 Task: Create new contact,   with mail id: 'ZoeyLopez53@fox5ny.com', first name: 'Zoey', Last name: 'Lopez', Job Title: Customer Success Manager, Phone number (512) 555-9012. Change life cycle stage to  'Lead' and lead status to 'New'. Add new company to the associated contact: www.rivigo.com
 and type: Reseller. Logged in from softage.3@softage.net
Action: Mouse moved to (85, 74)
Screenshot: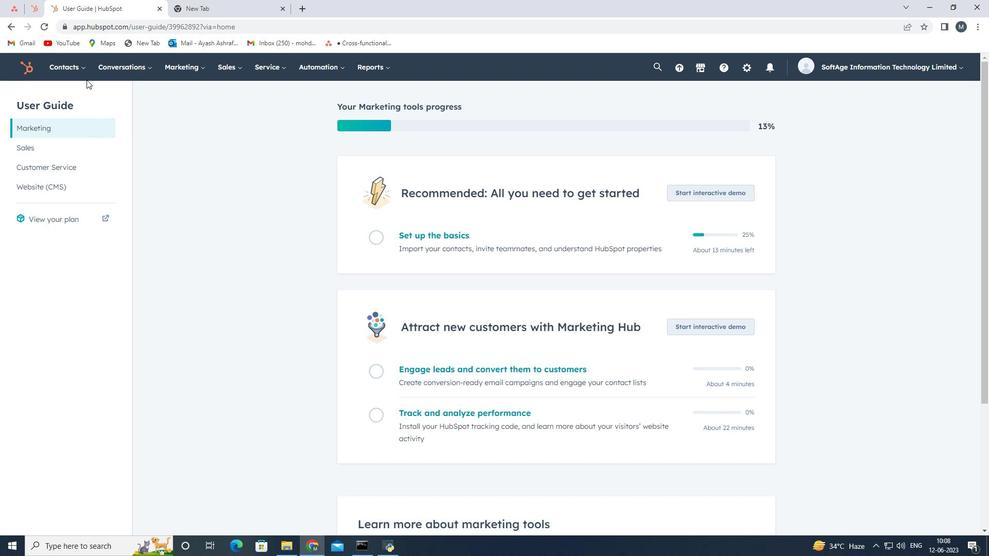 
Action: Mouse pressed left at (85, 74)
Screenshot: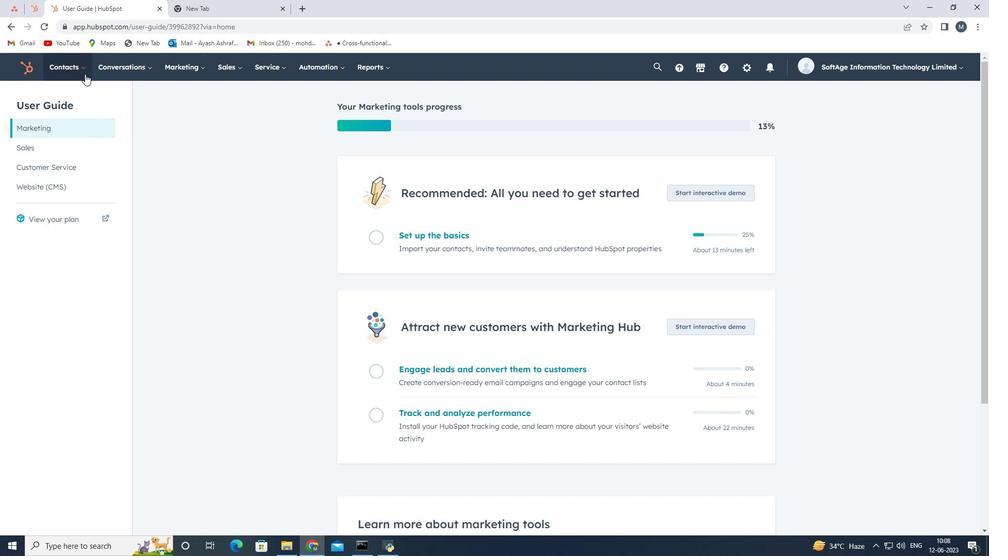 
Action: Mouse moved to (87, 100)
Screenshot: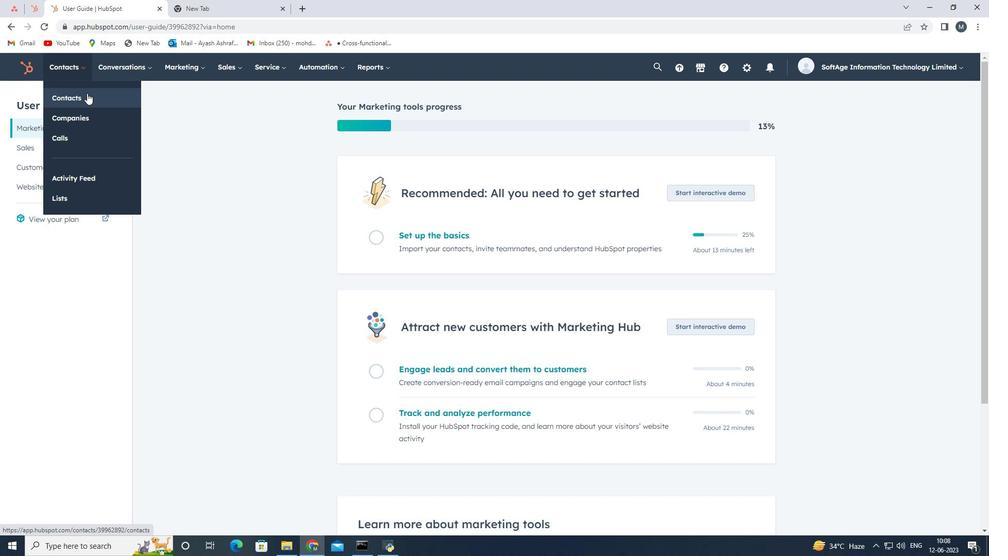 
Action: Mouse pressed left at (87, 100)
Screenshot: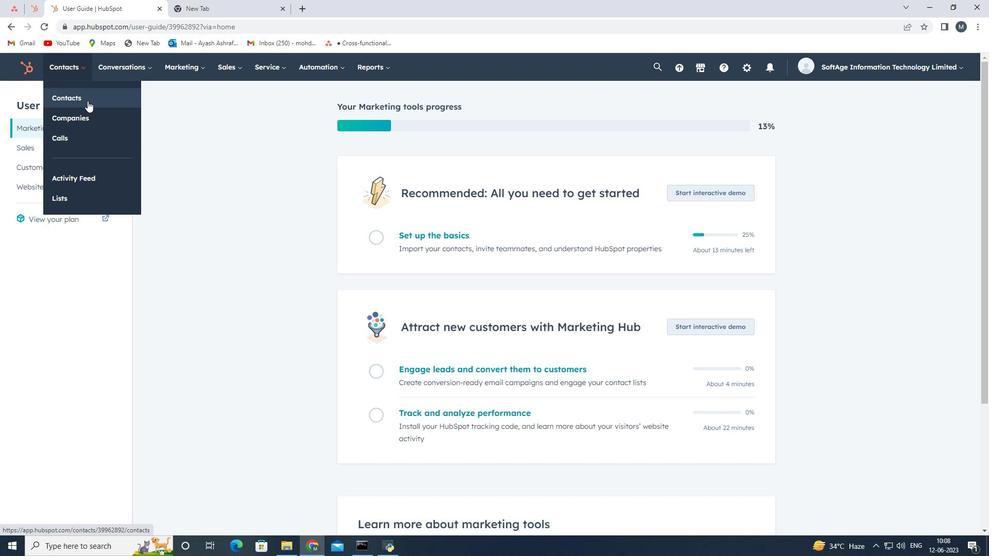 
Action: Mouse moved to (917, 104)
Screenshot: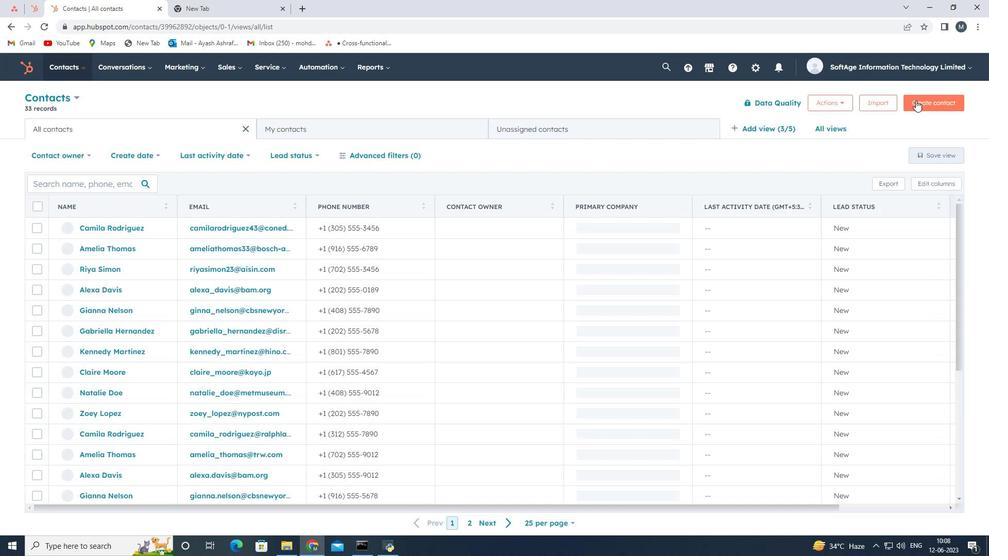 
Action: Mouse pressed left at (917, 104)
Screenshot: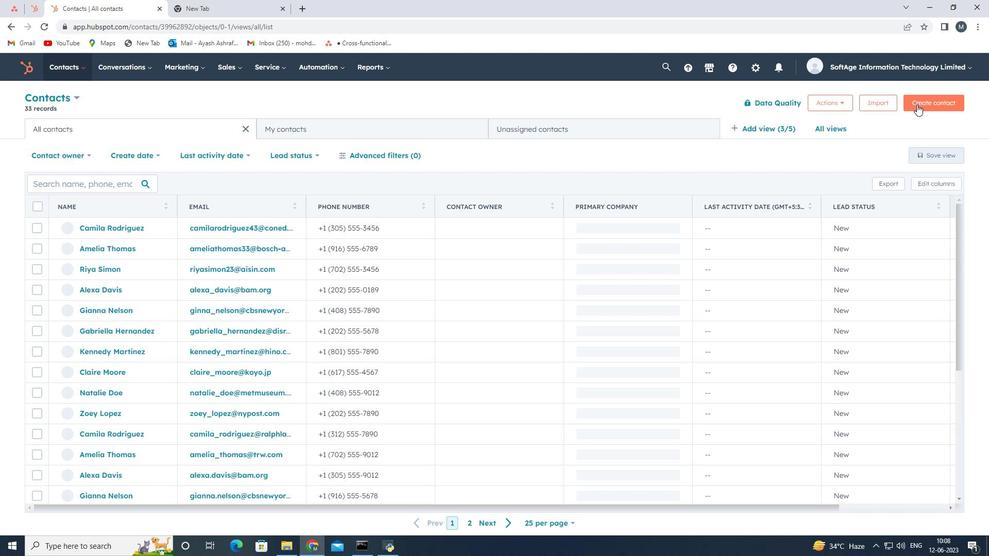 
Action: Mouse moved to (732, 152)
Screenshot: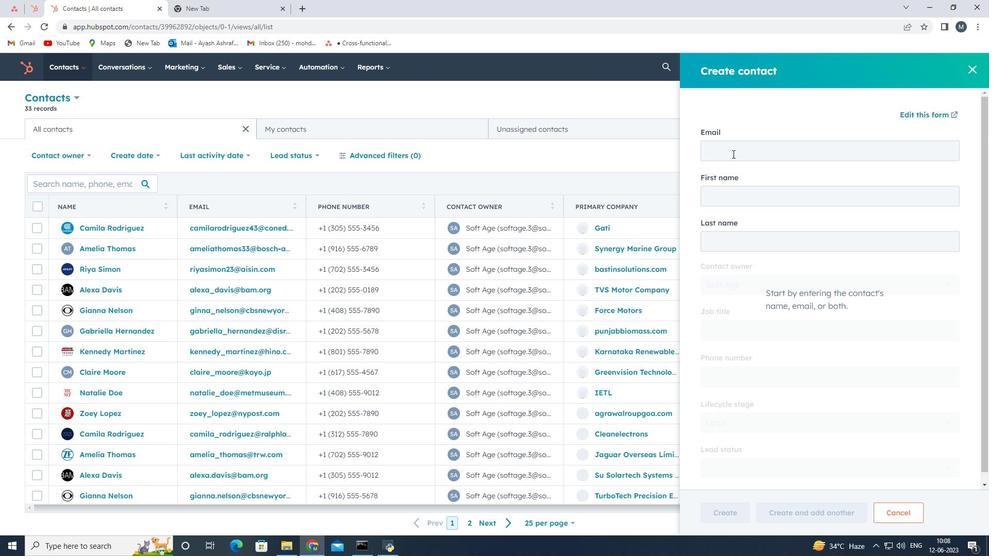 
Action: Mouse pressed left at (732, 152)
Screenshot: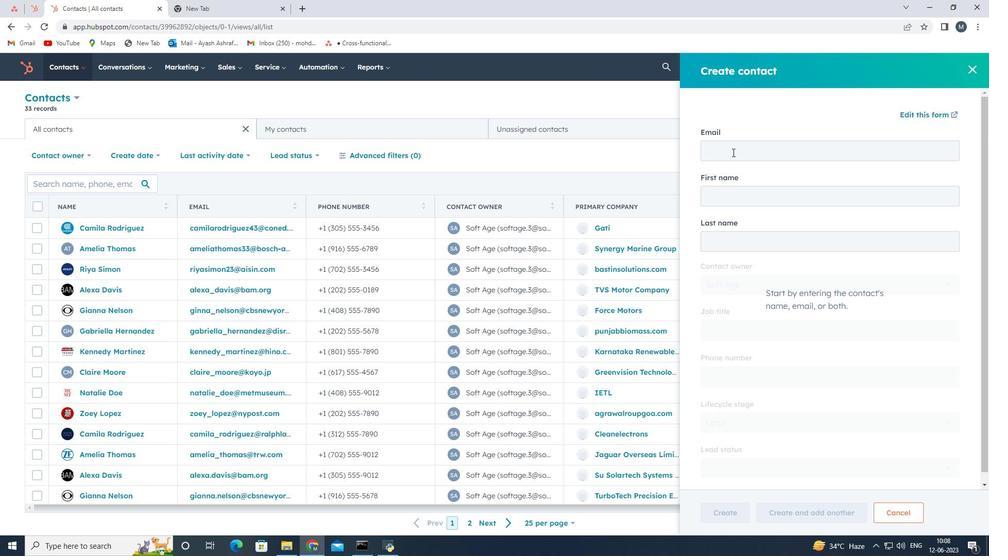 
Action: Mouse moved to (732, 151)
Screenshot: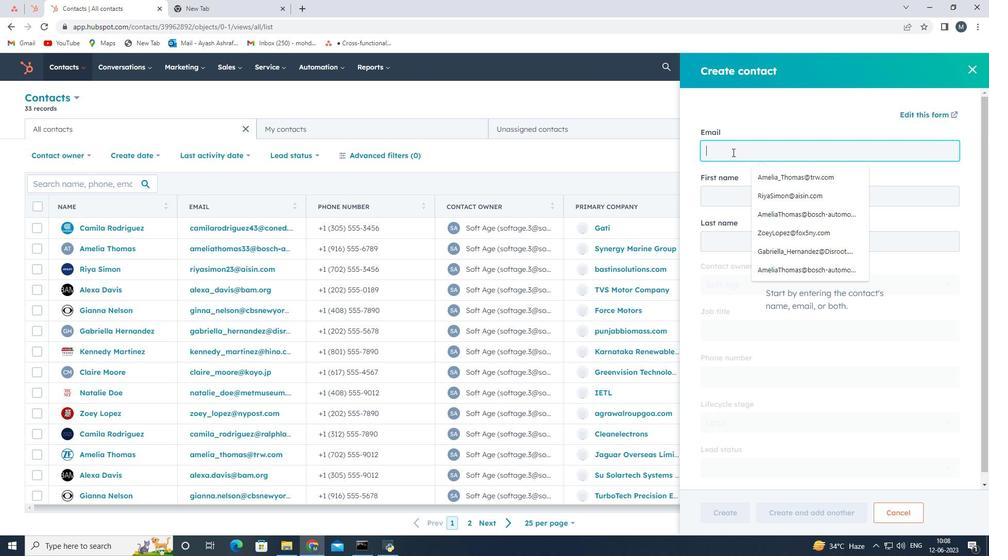 
Action: Key pressed <Key.shift><Key.shift><Key.shift><Key.shift><Key.shift>Zoey<Key.shift>Lopez<Key.shift>53<Key.shift>@foxny.com
Screenshot: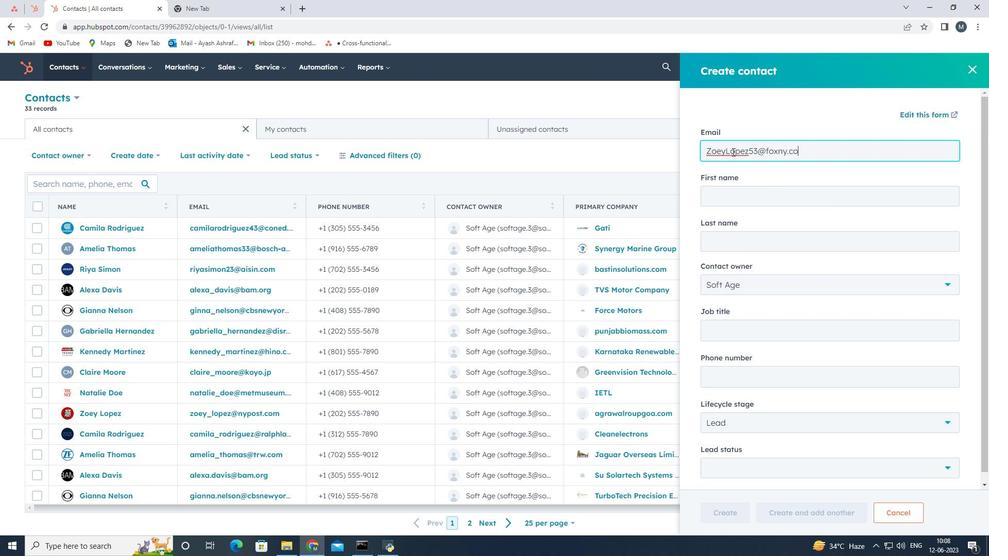 
Action: Mouse moved to (736, 197)
Screenshot: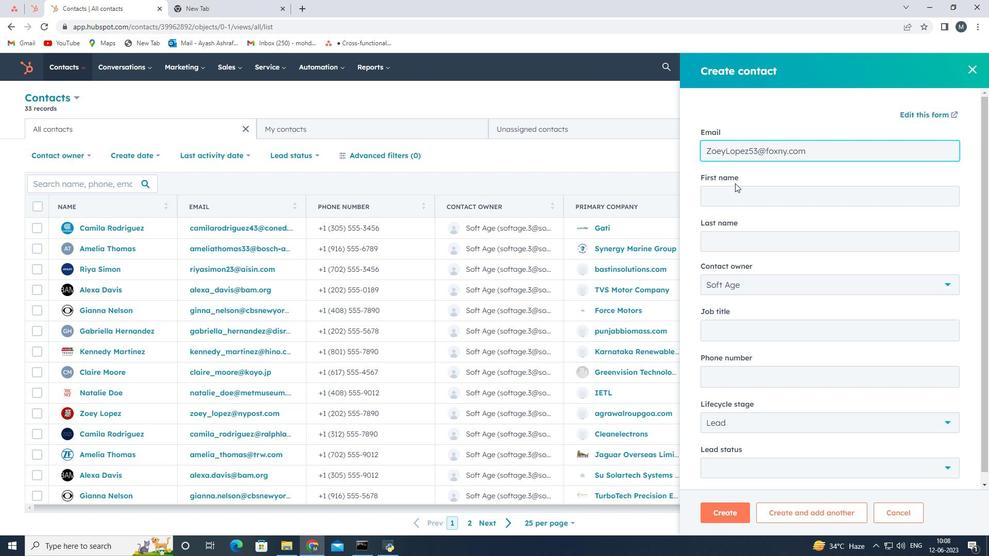 
Action: Mouse pressed left at (736, 197)
Screenshot: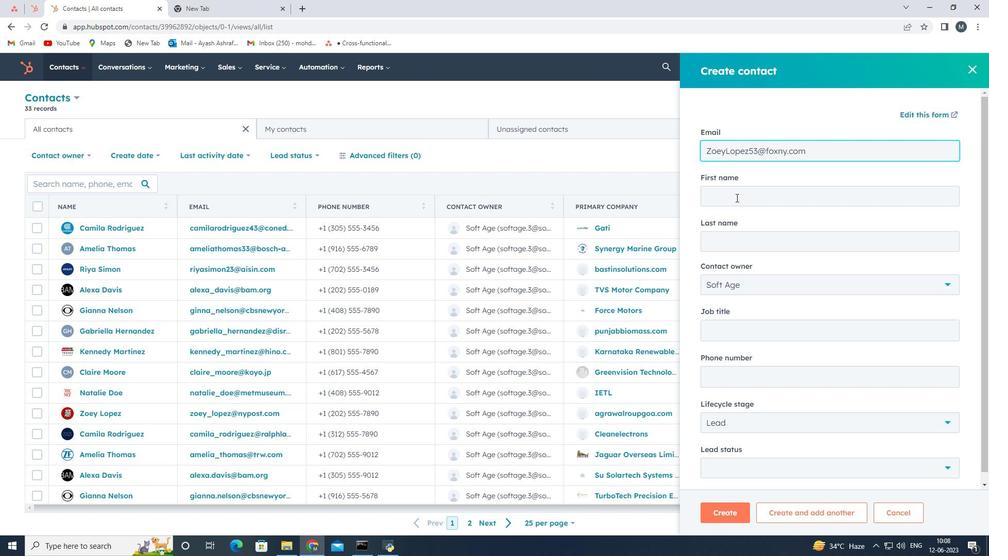 
Action: Key pressed <Key.shift>Zoey
Screenshot: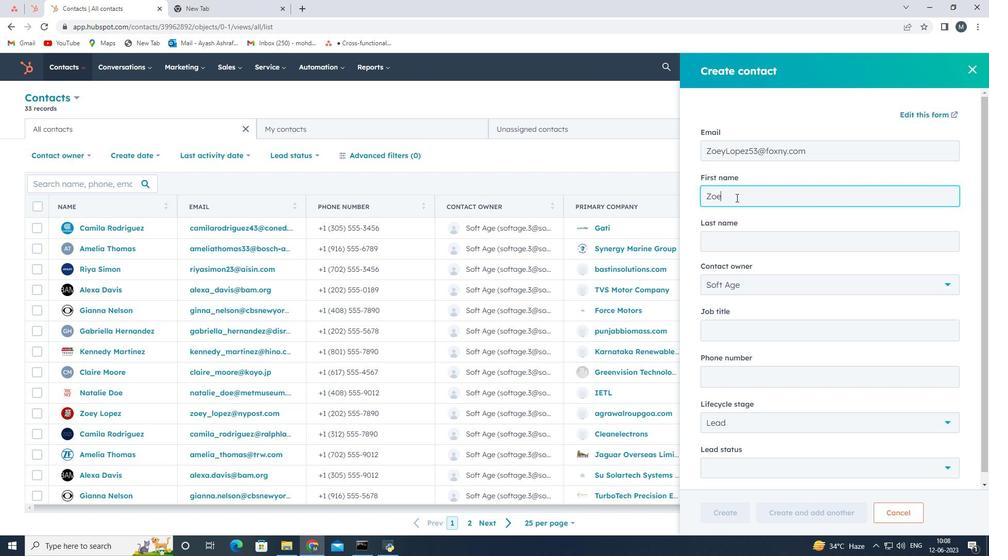 
Action: Mouse moved to (724, 241)
Screenshot: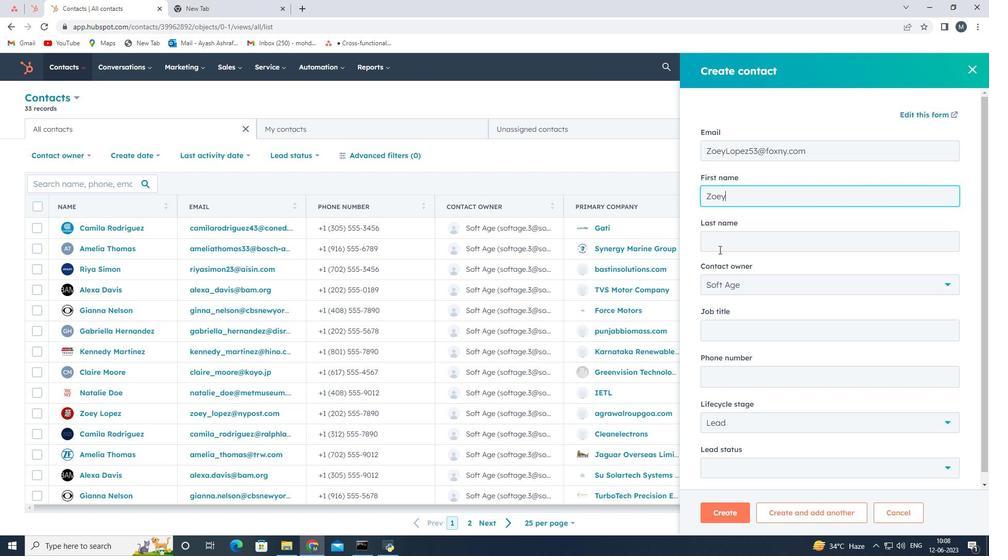 
Action: Mouse pressed left at (724, 241)
Screenshot: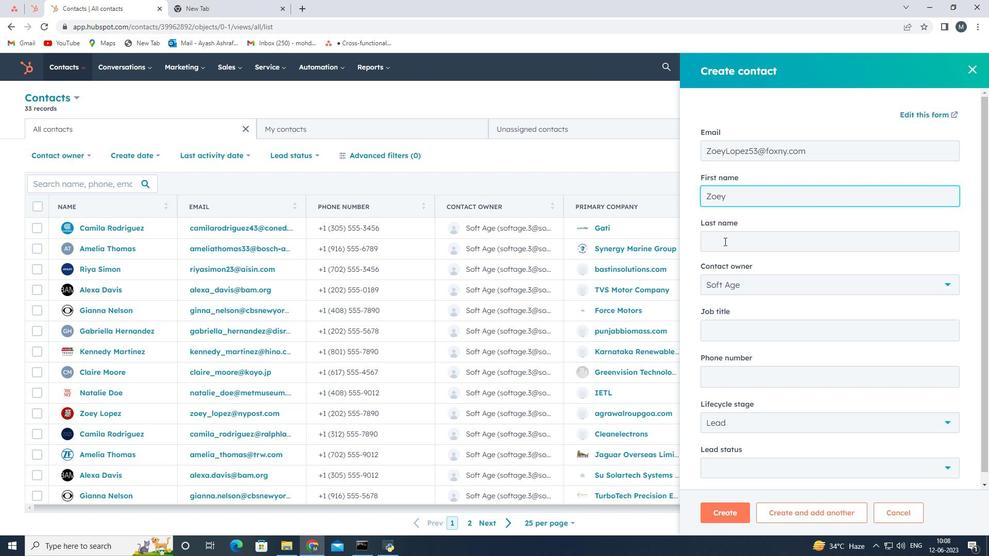 
Action: Mouse moved to (713, 245)
Screenshot: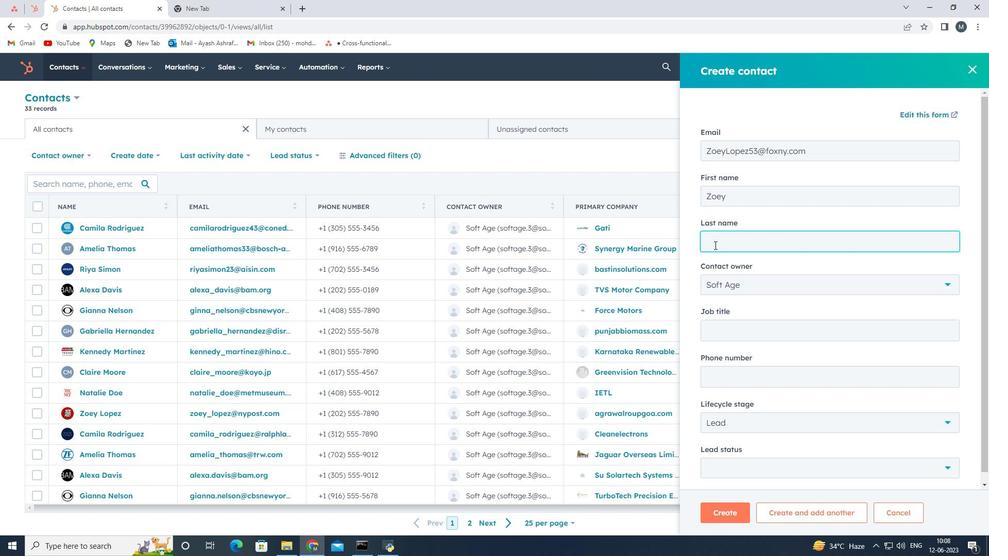 
Action: Key pressed <Key.shift><Key.shift><Key.shift><Key.shift><Key.shift><Key.shift>Lopez
Screenshot: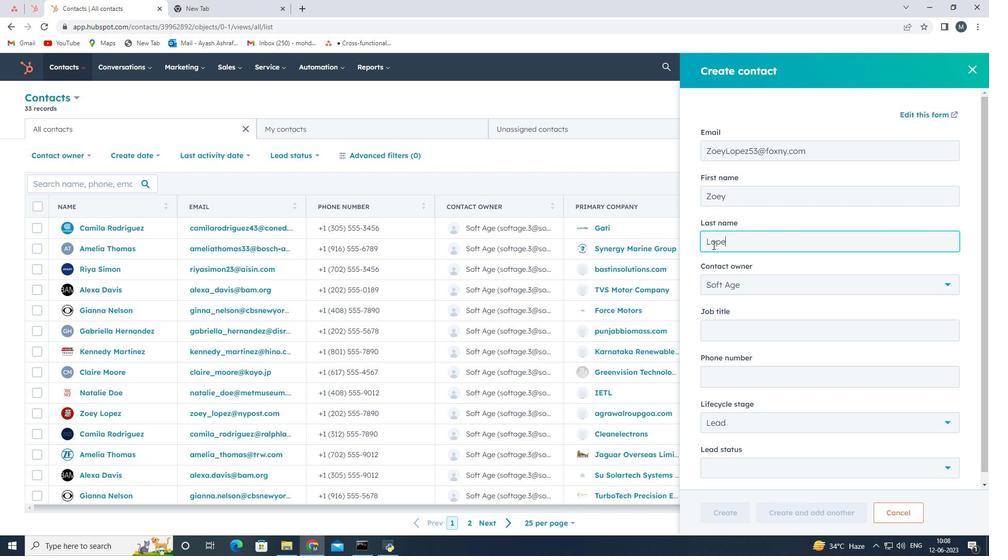 
Action: Mouse moved to (751, 335)
Screenshot: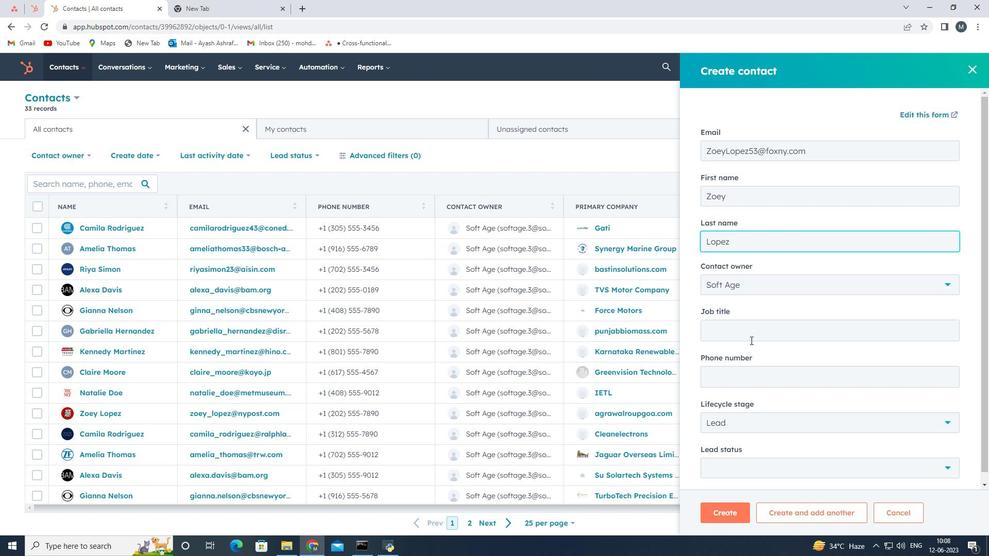 
Action: Mouse pressed left at (751, 335)
Screenshot: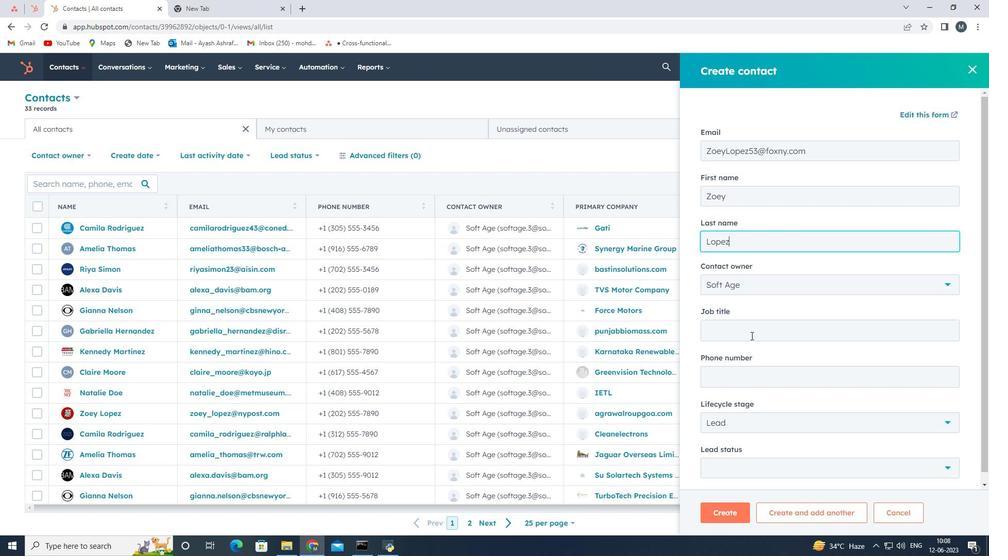 
Action: Mouse moved to (742, 335)
Screenshot: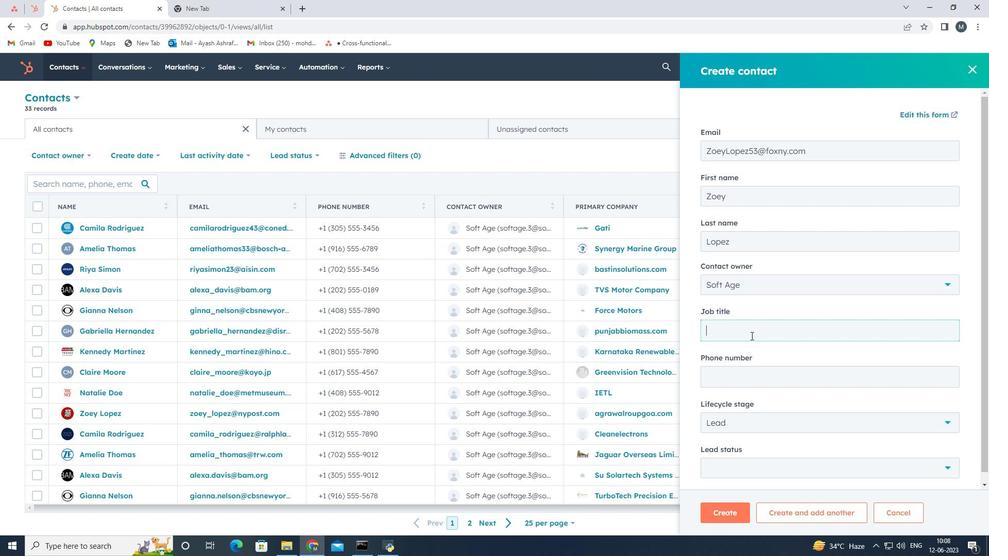 
Action: Key pressed <Key.shift>Customer
Screenshot: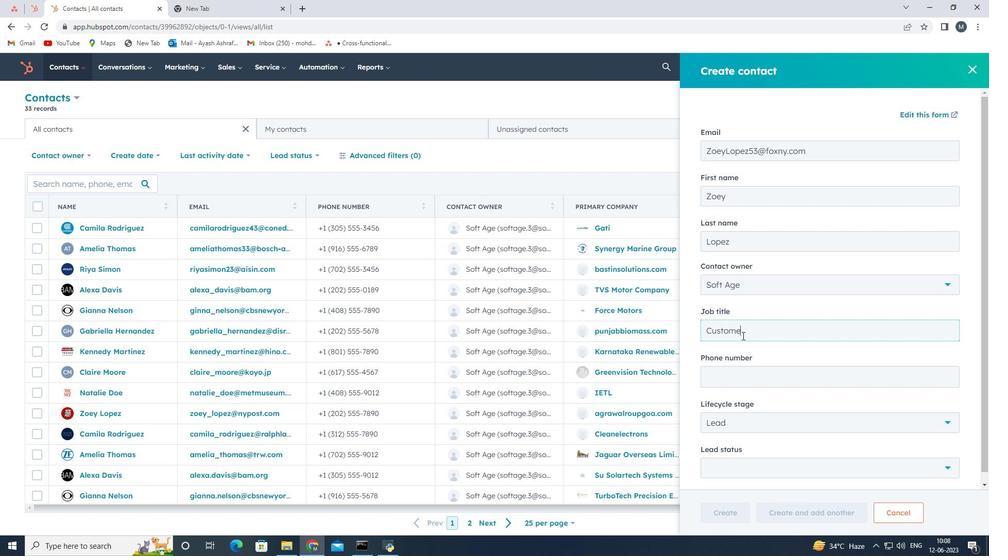 
Action: Mouse moved to (722, 336)
Screenshot: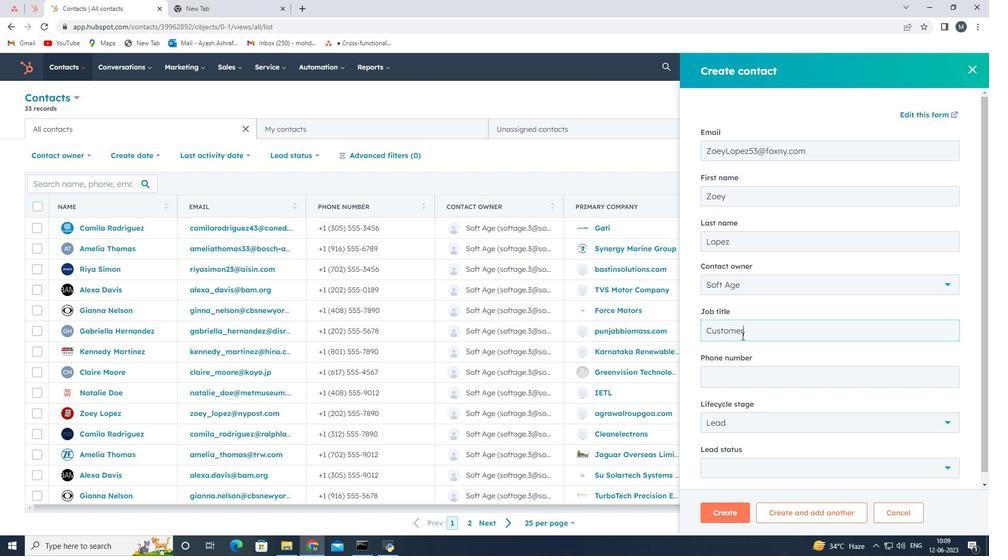 
Action: Key pressed <Key.space><Key.shift>Success<Key.space><Key.shift>manger
Screenshot: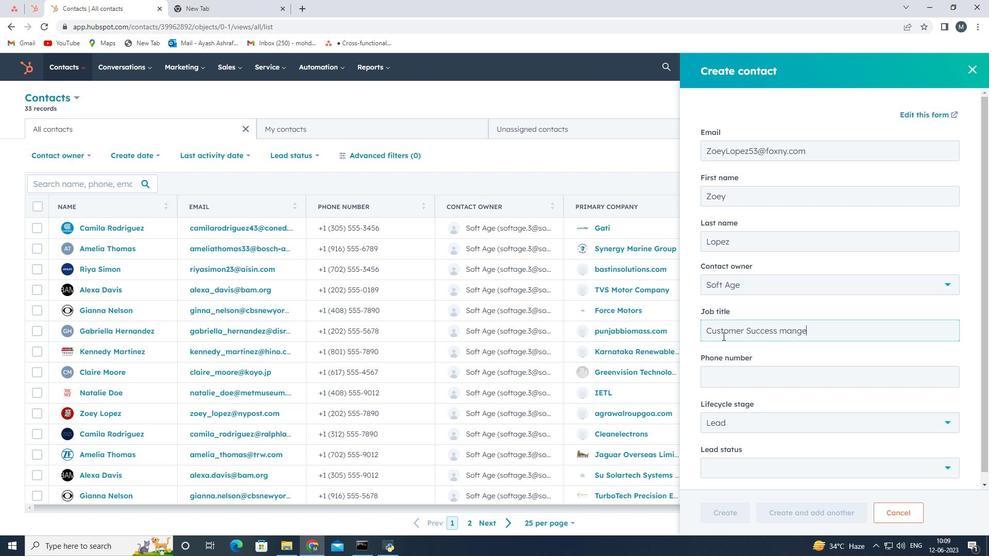 
Action: Mouse moved to (798, 329)
Screenshot: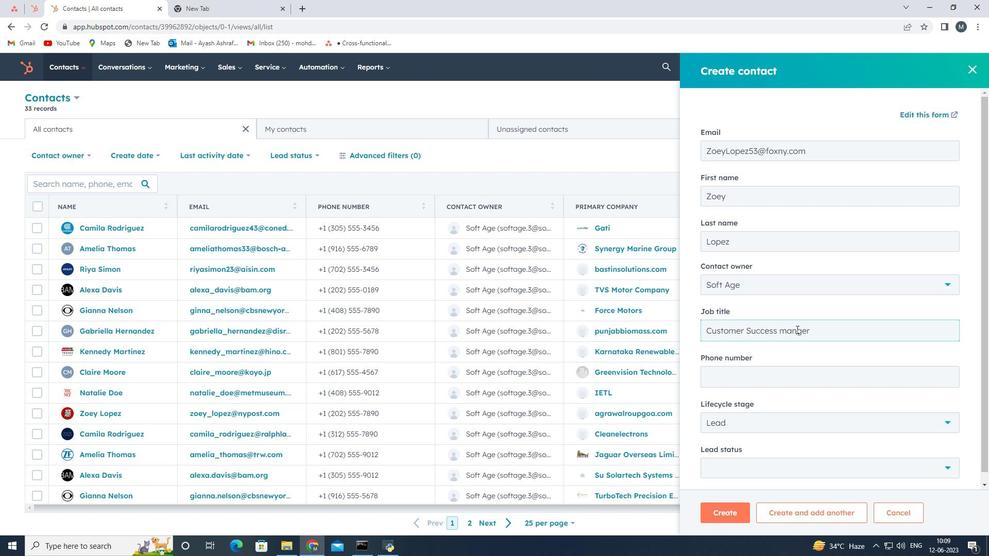 
Action: Mouse pressed left at (798, 329)
Screenshot: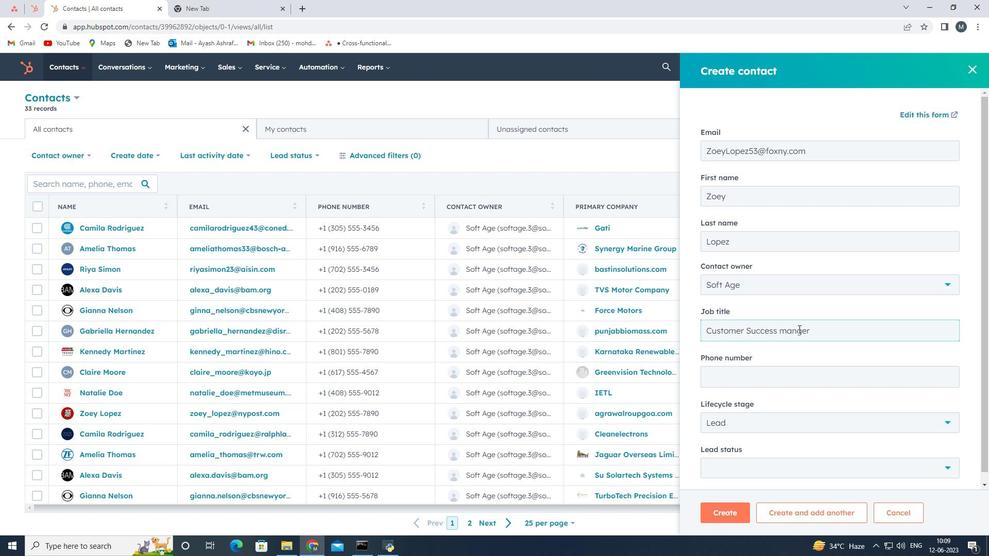 
Action: Mouse moved to (786, 378)
Screenshot: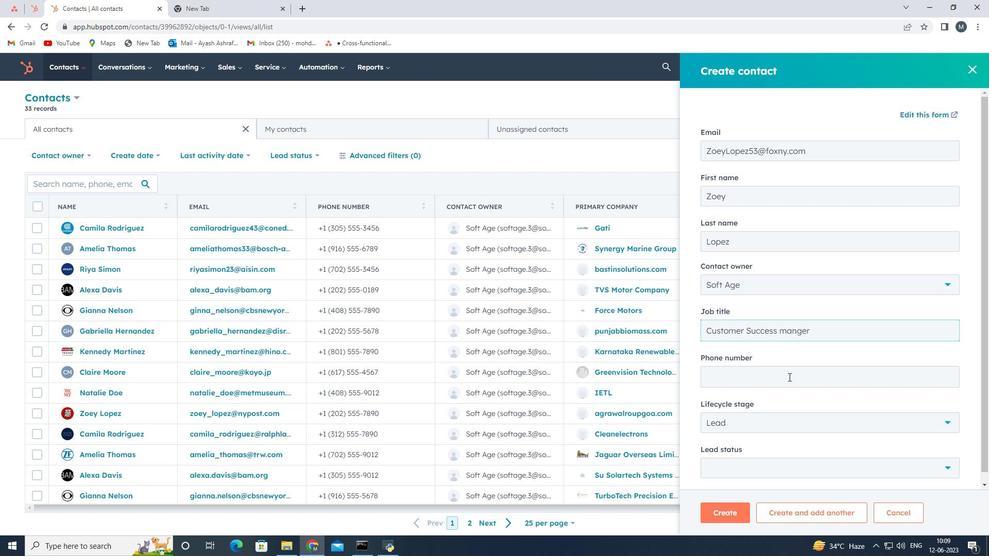 
Action: Key pressed a
Screenshot: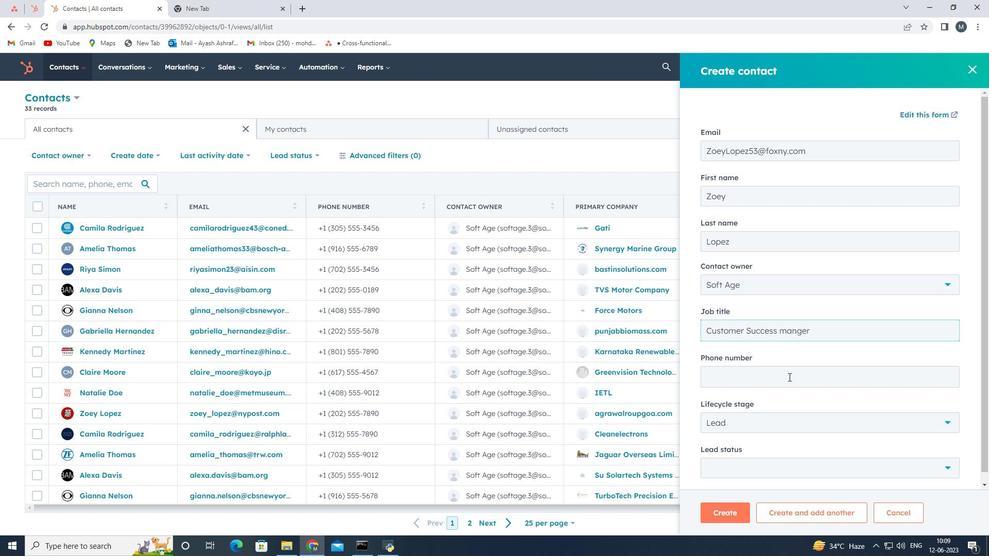 
Action: Mouse moved to (785, 330)
Screenshot: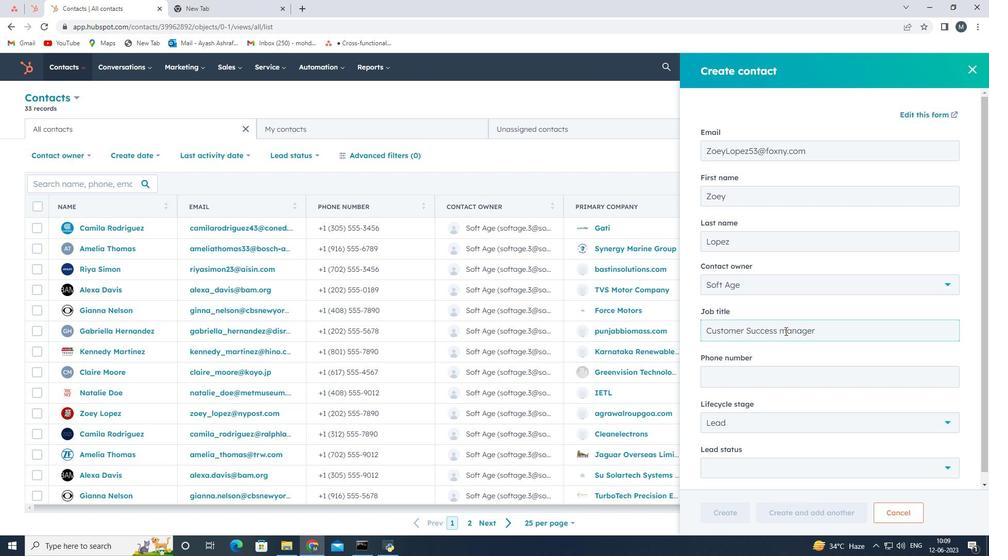 
Action: Mouse pressed left at (785, 330)
Screenshot: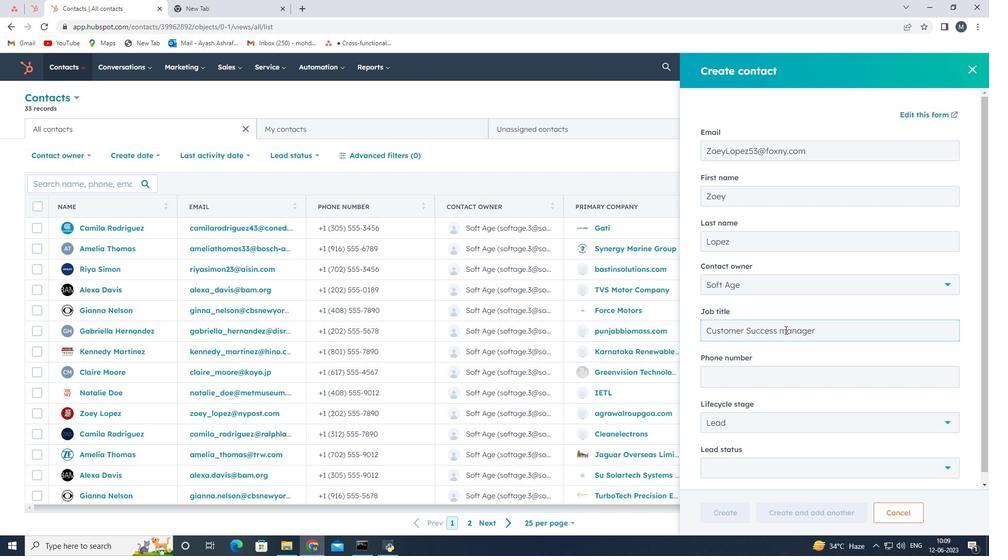 
Action: Mouse moved to (765, 336)
Screenshot: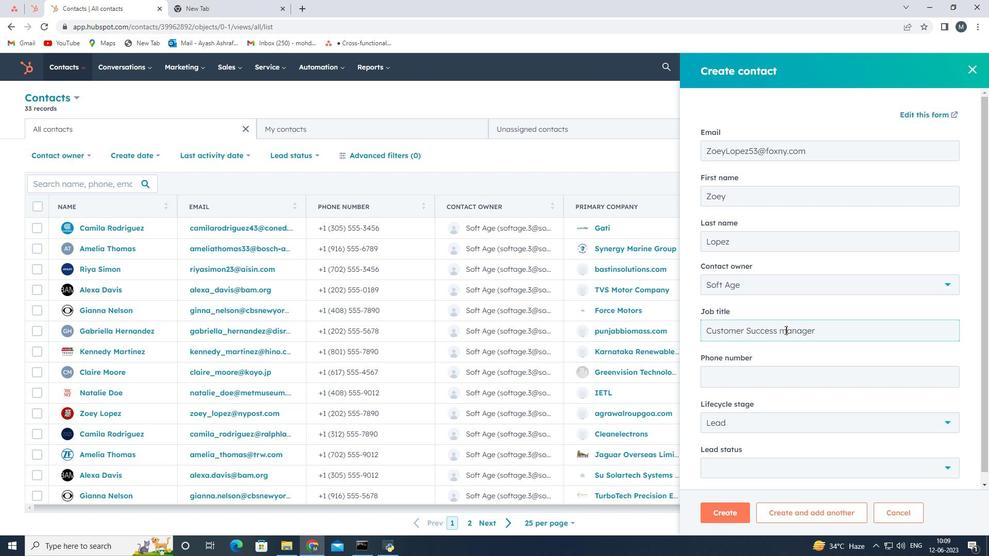 
Action: Key pressed <Key.backspace><Key.shift>M
Screenshot: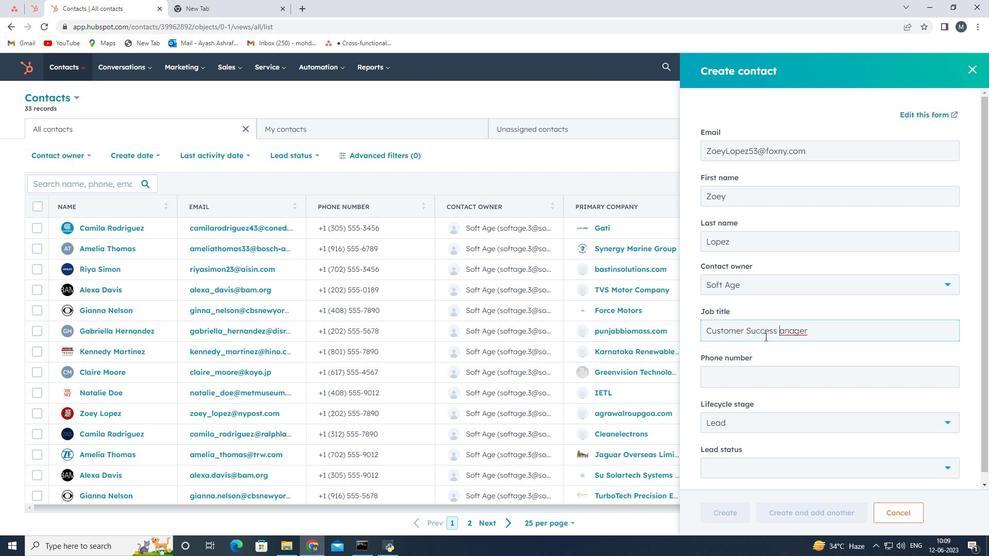 
Action: Mouse moved to (741, 380)
Screenshot: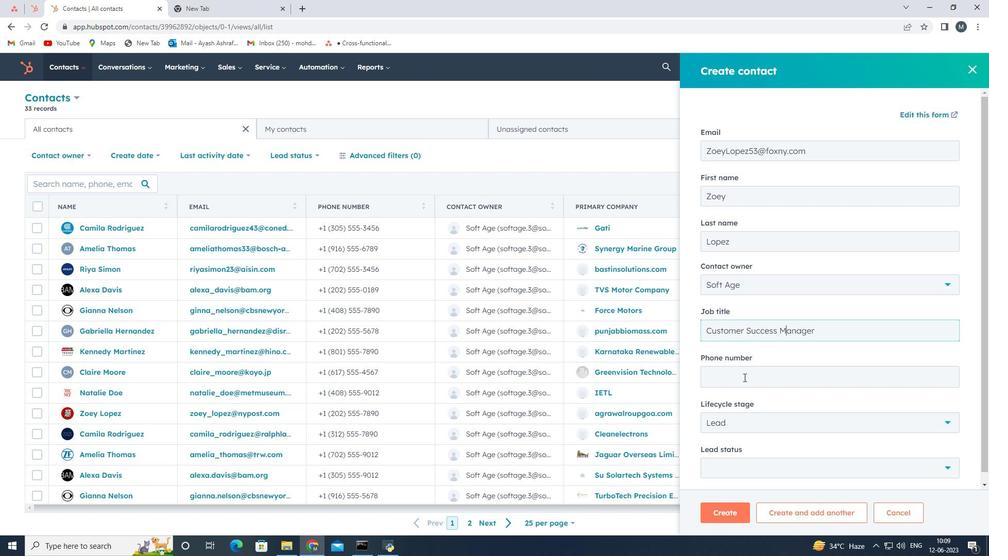 
Action: Mouse pressed left at (741, 380)
Screenshot: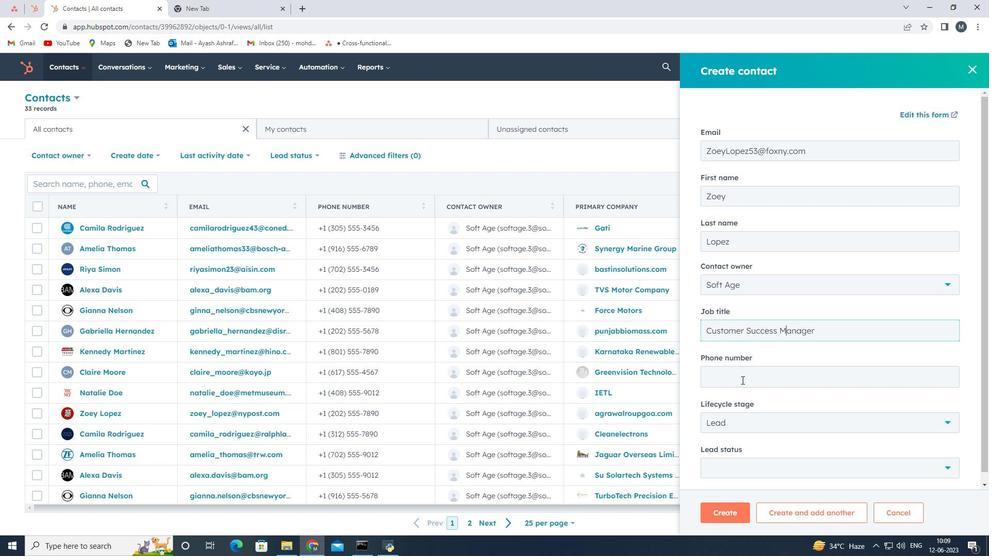
Action: Mouse moved to (740, 380)
Screenshot: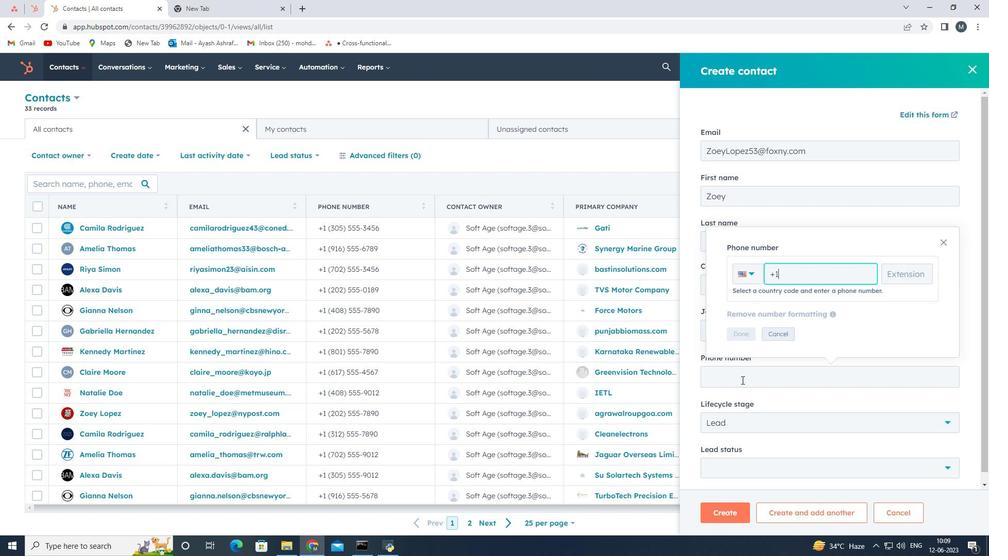 
Action: Key pressed 5125559012
Screenshot: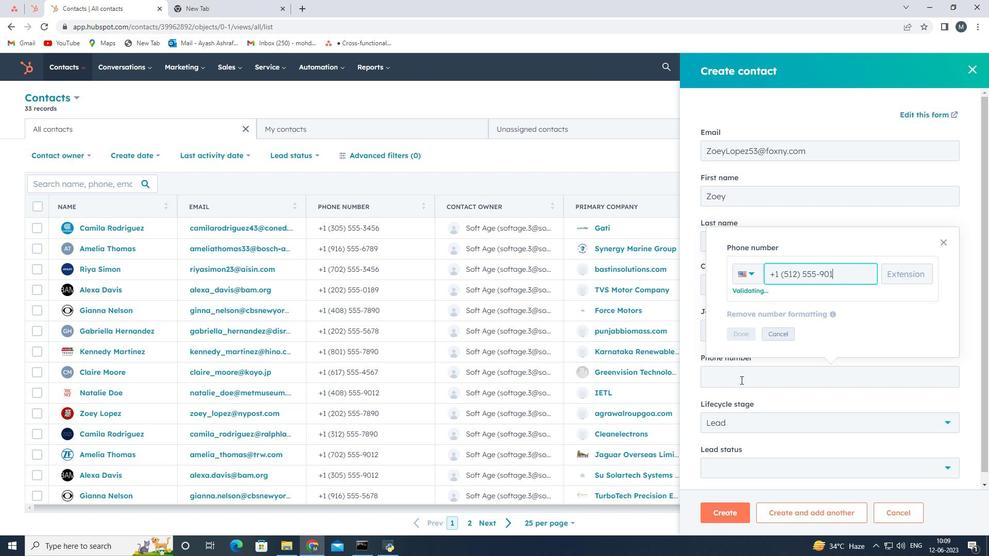 
Action: Mouse moved to (740, 336)
Screenshot: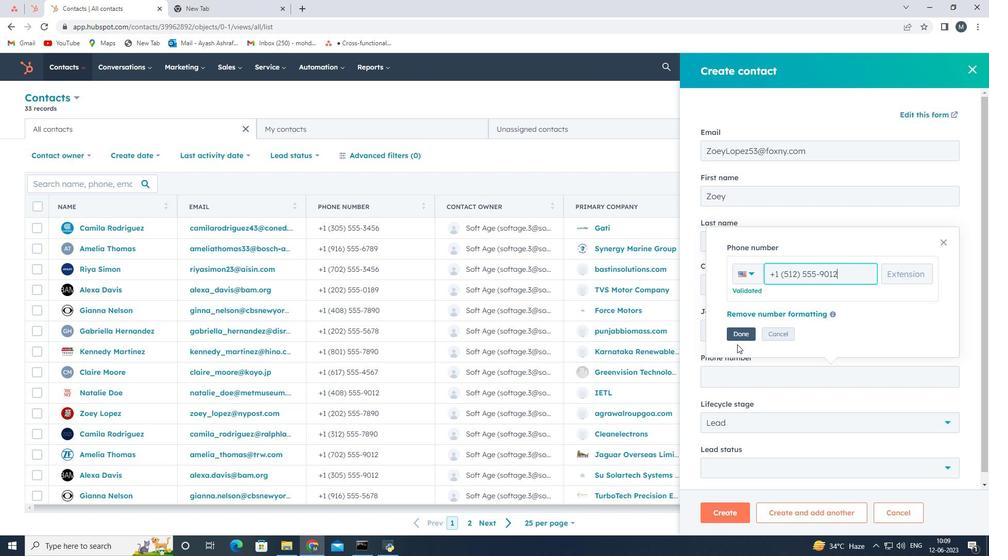 
Action: Mouse pressed left at (740, 336)
Screenshot: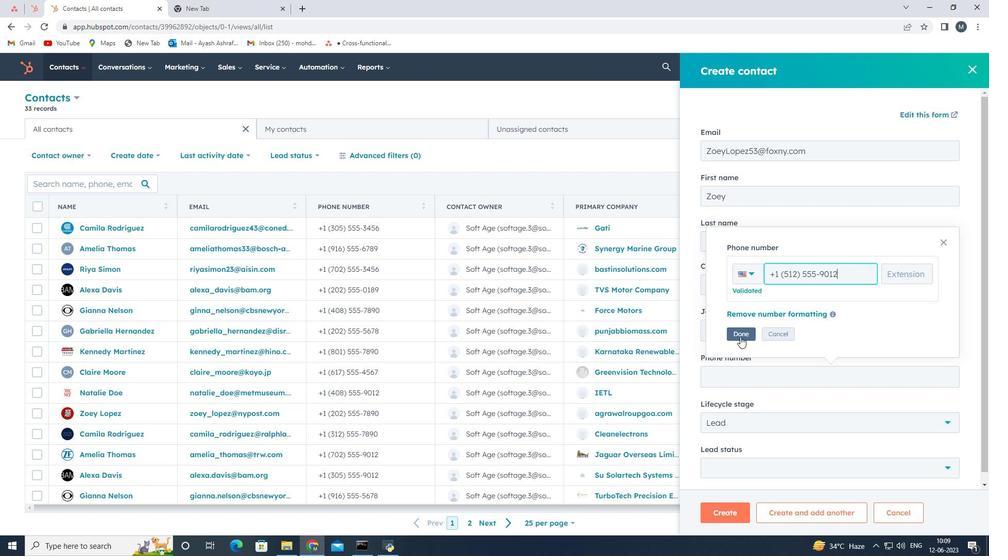 
Action: Mouse moved to (729, 425)
Screenshot: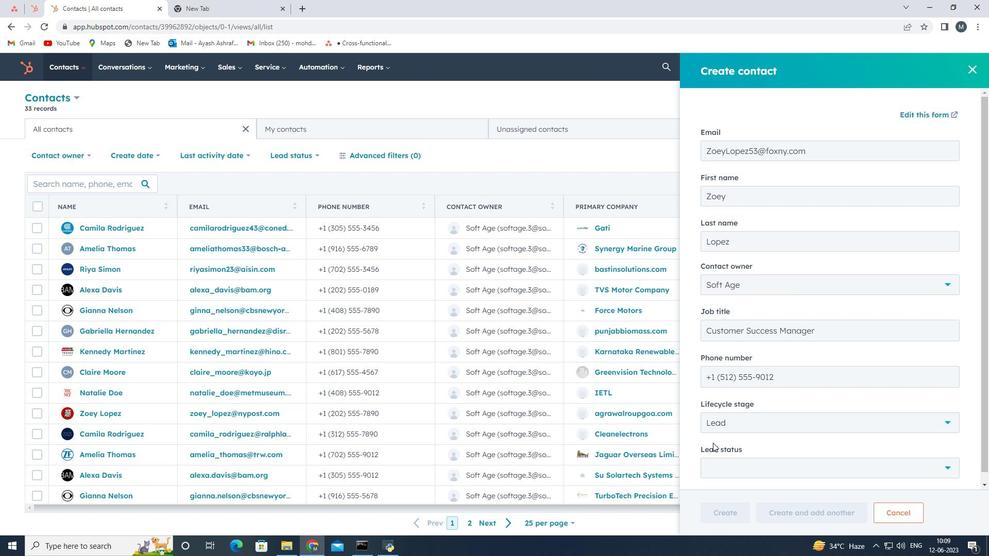 
Action: Mouse pressed left at (729, 425)
Screenshot: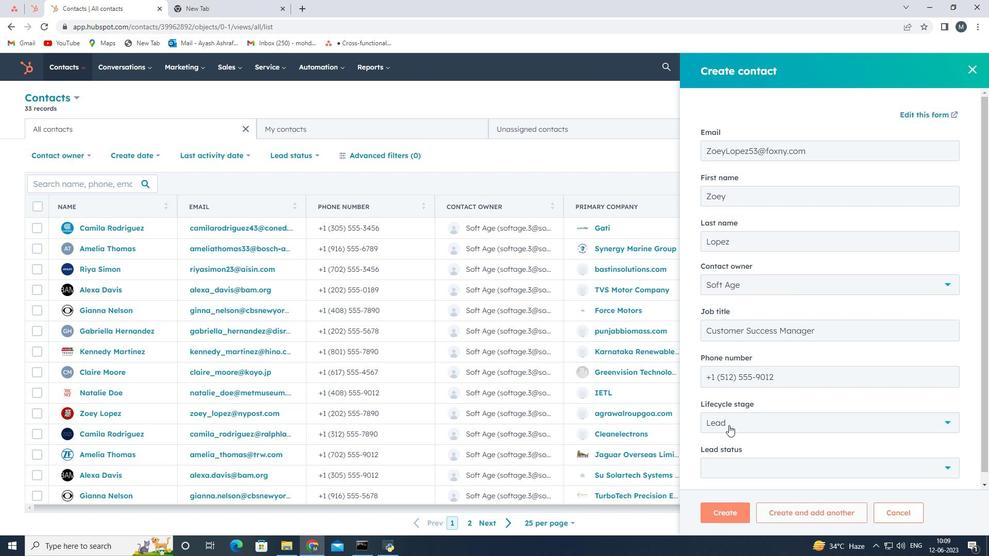 
Action: Mouse moved to (730, 320)
Screenshot: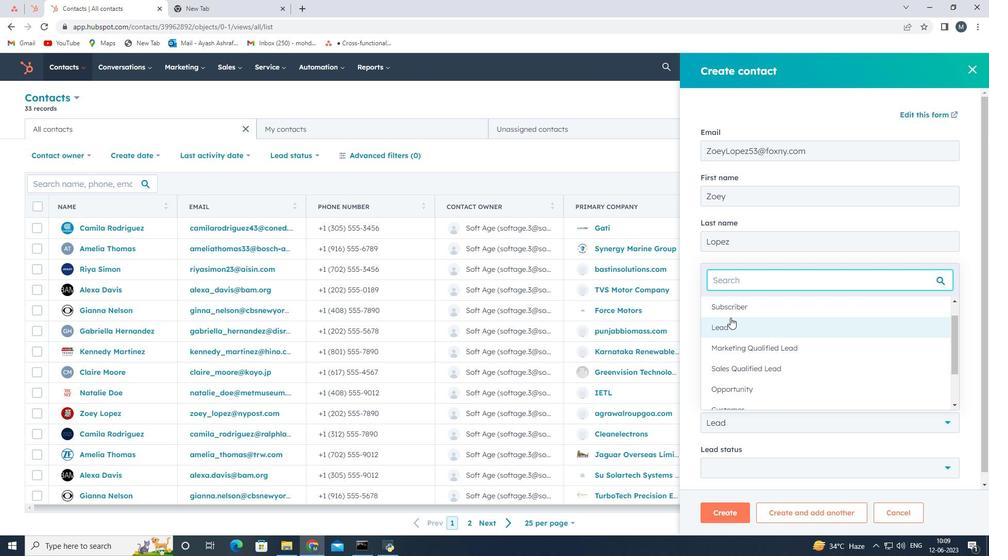 
Action: Mouse pressed left at (730, 320)
Screenshot: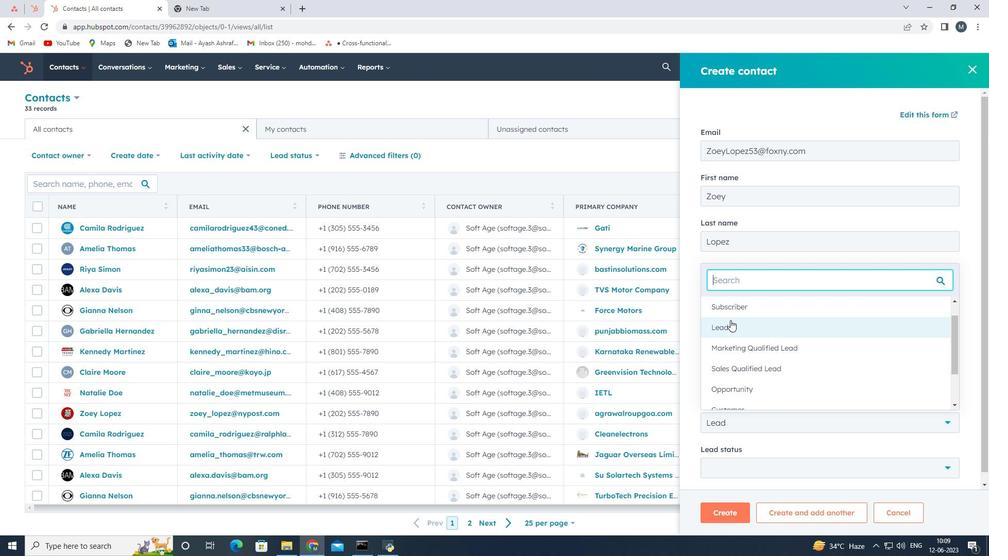 
Action: Mouse moved to (719, 460)
Screenshot: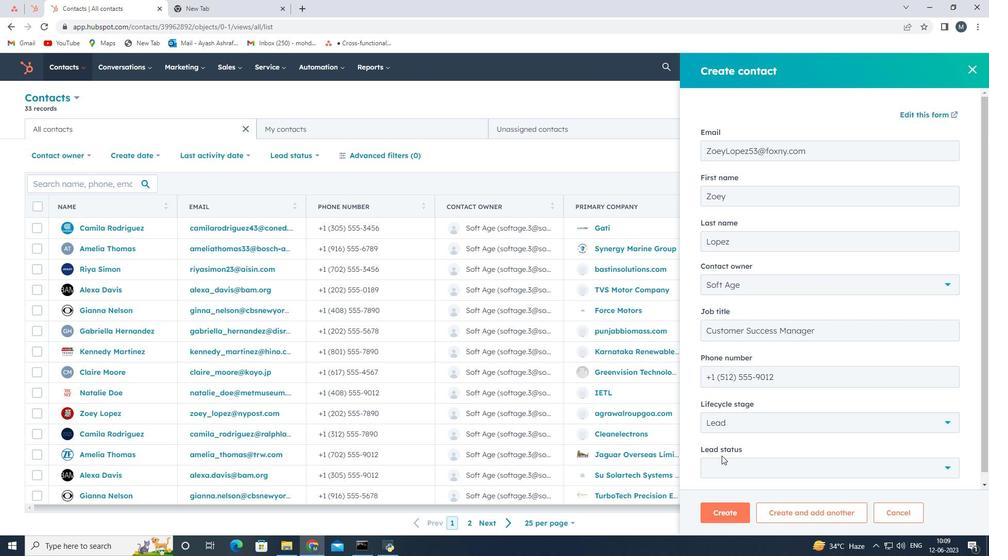 
Action: Mouse pressed left at (719, 460)
Screenshot: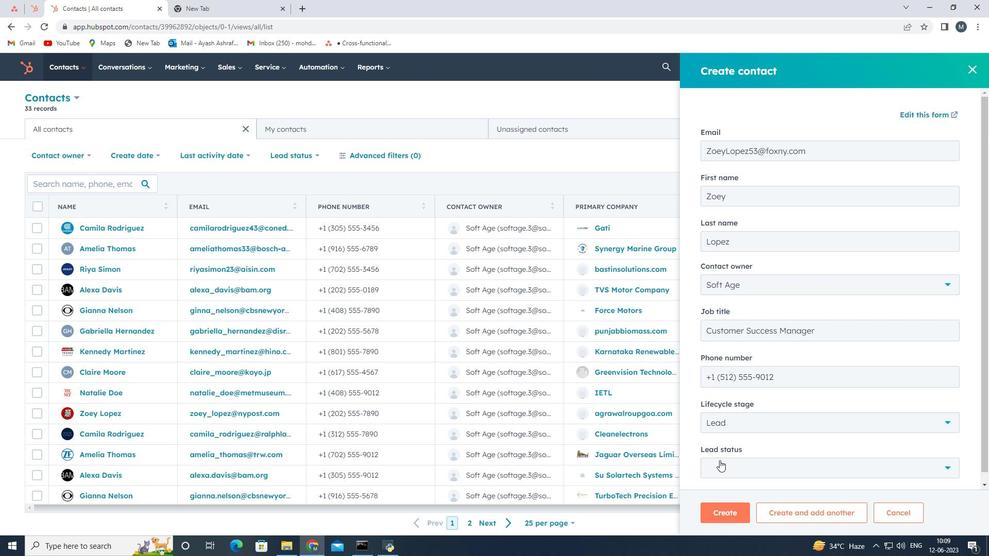 
Action: Mouse moved to (728, 375)
Screenshot: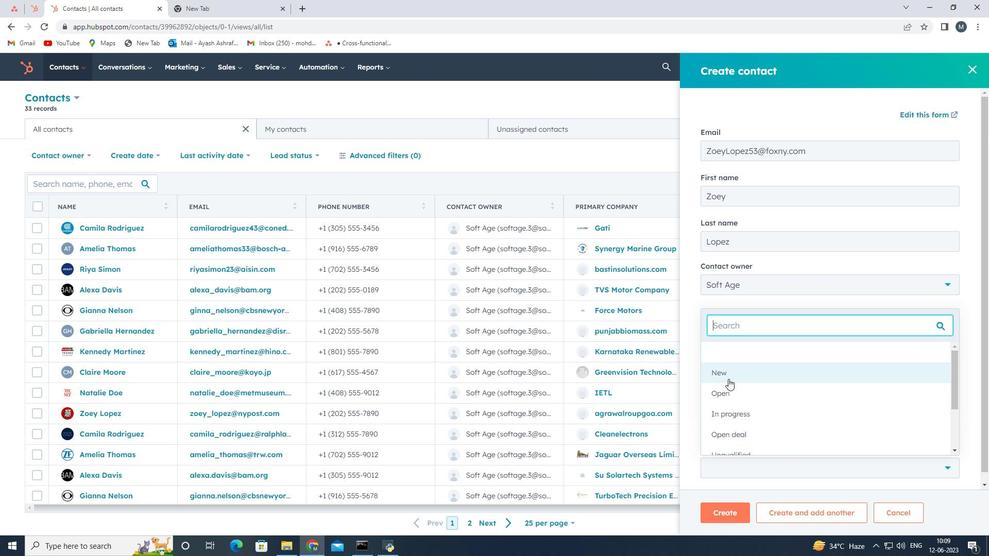 
Action: Mouse pressed left at (728, 375)
Screenshot: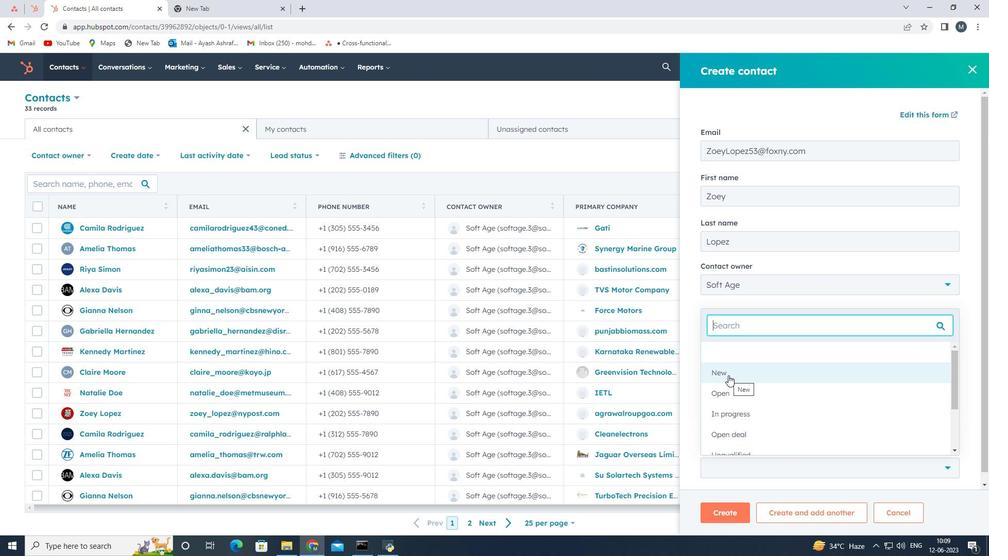 
Action: Mouse moved to (737, 512)
Screenshot: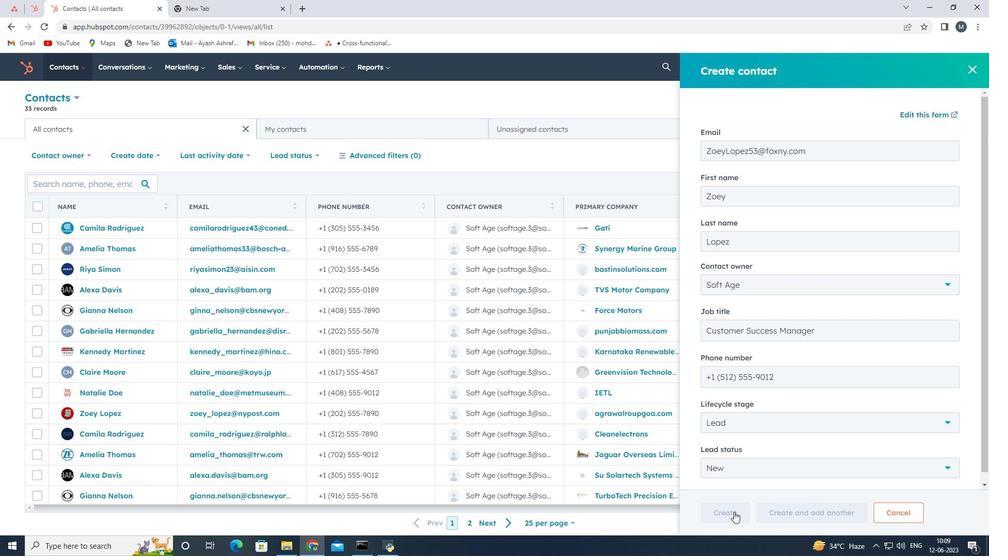 
Action: Mouse pressed left at (737, 512)
Screenshot: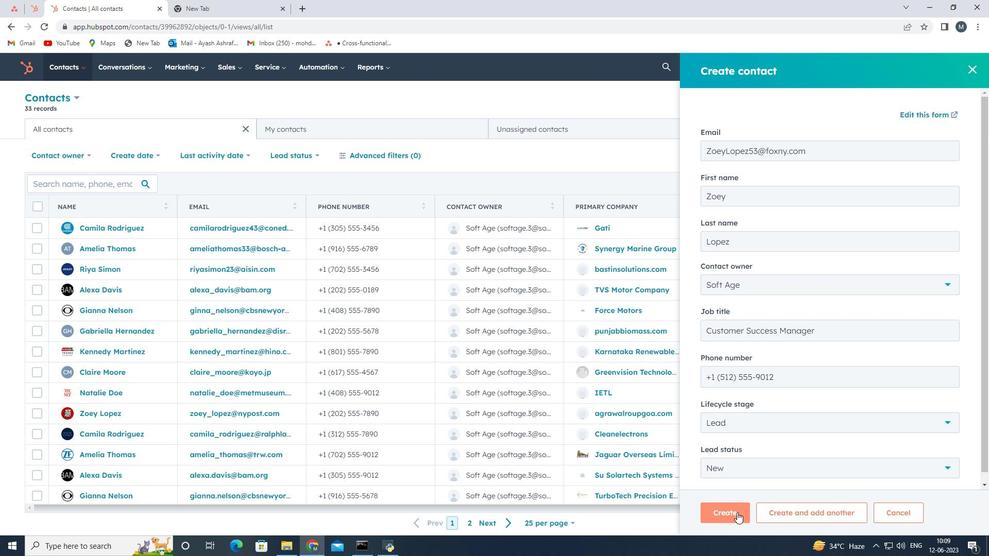 
Action: Mouse moved to (701, 351)
Screenshot: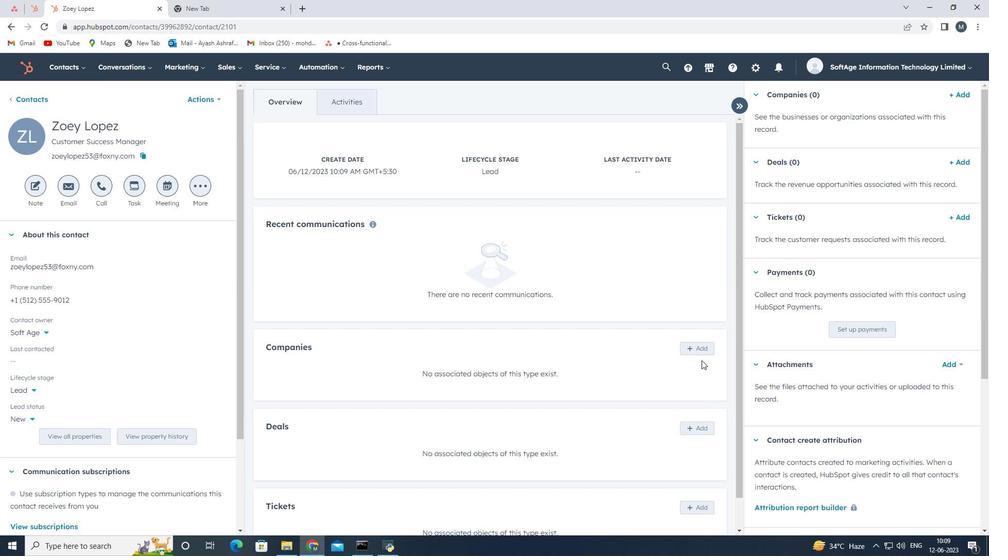 
Action: Mouse pressed left at (701, 351)
Screenshot: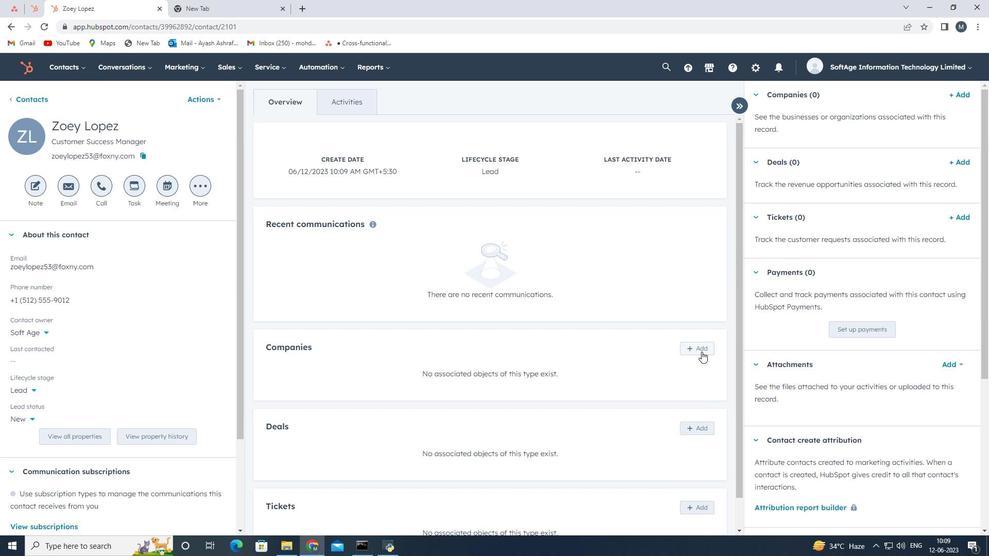 
Action: Mouse moved to (751, 118)
Screenshot: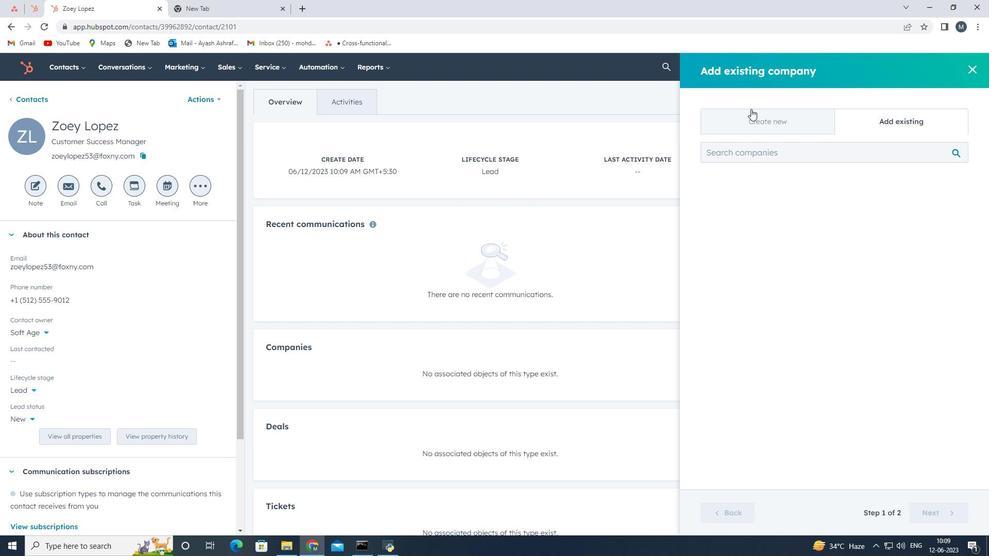 
Action: Mouse pressed left at (751, 118)
Screenshot: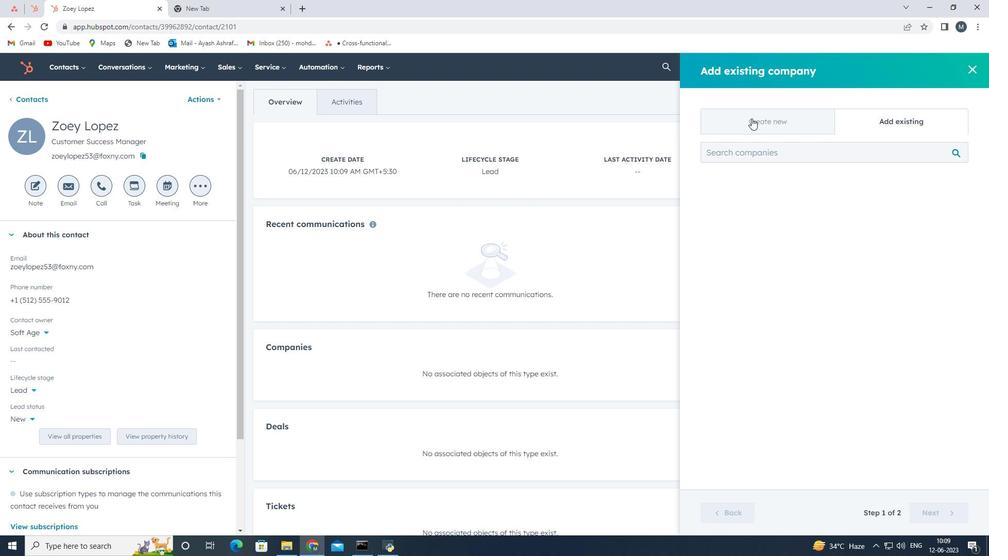 
Action: Mouse moved to (748, 189)
Screenshot: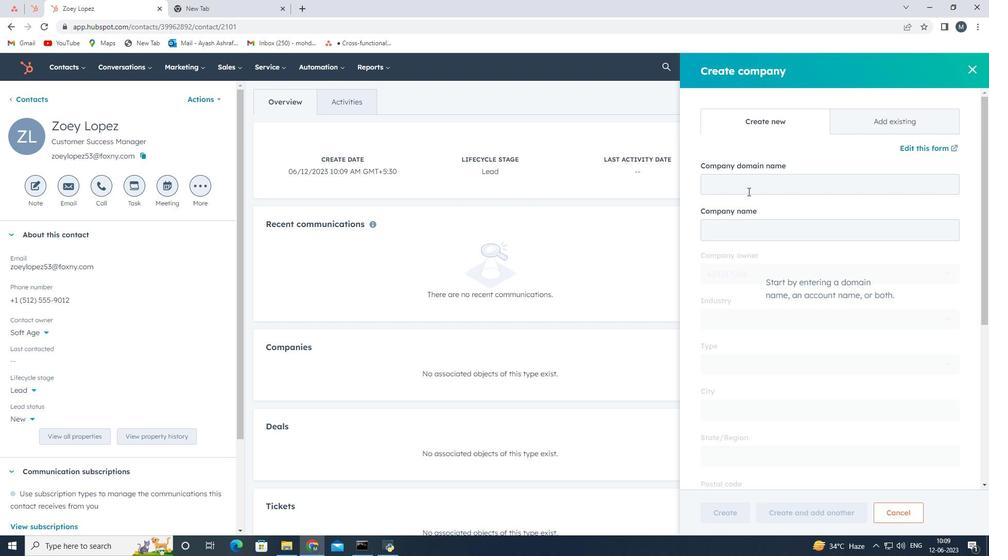 
Action: Mouse pressed left at (748, 189)
Screenshot: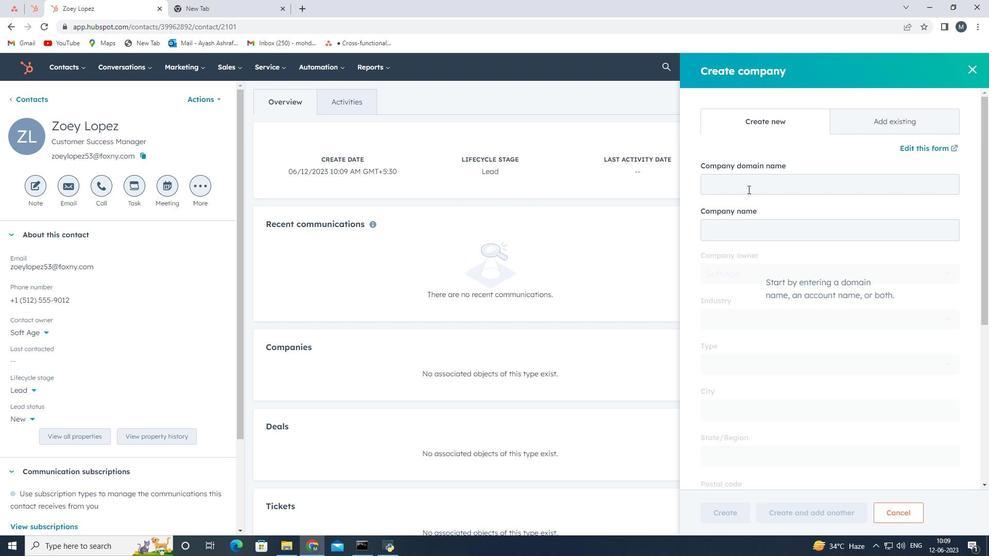 
Action: Mouse moved to (743, 187)
Screenshot: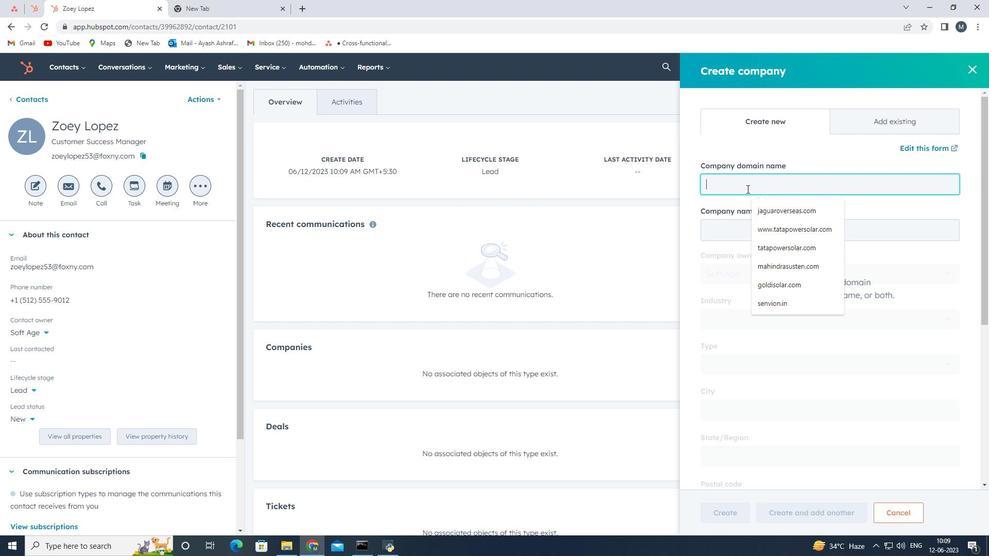 
Action: Key pressed www.rivigo.com
Screenshot: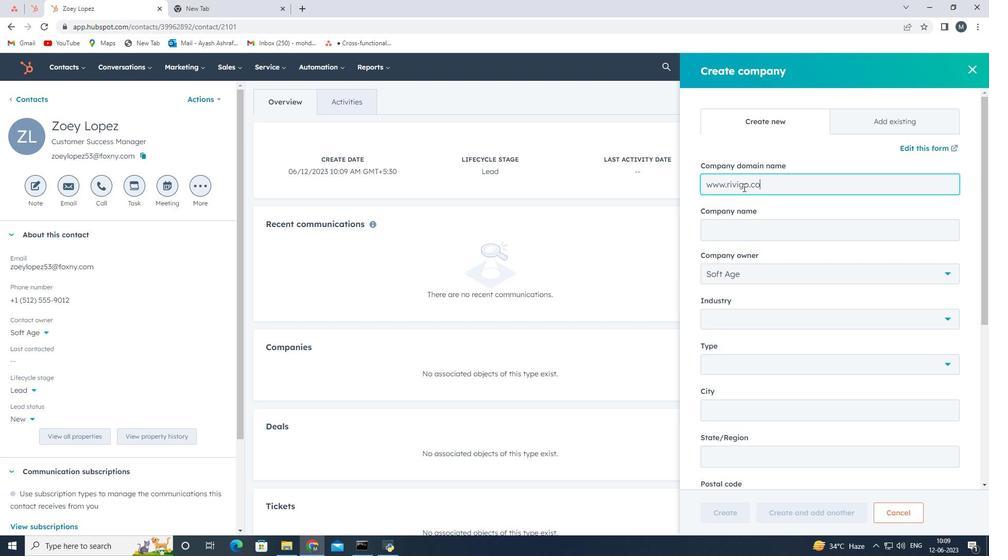 
Action: Mouse moved to (773, 361)
Screenshot: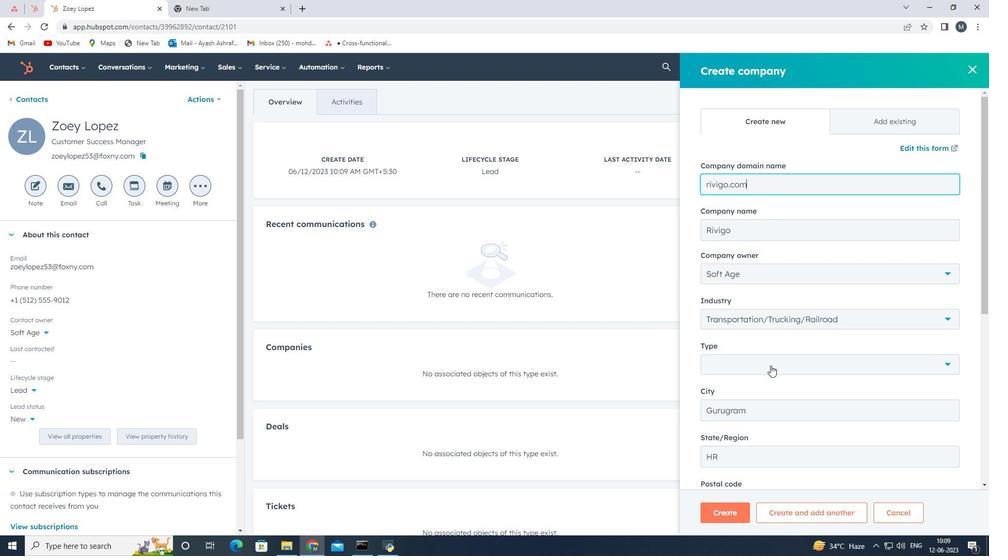 
Action: Mouse pressed left at (773, 361)
Screenshot: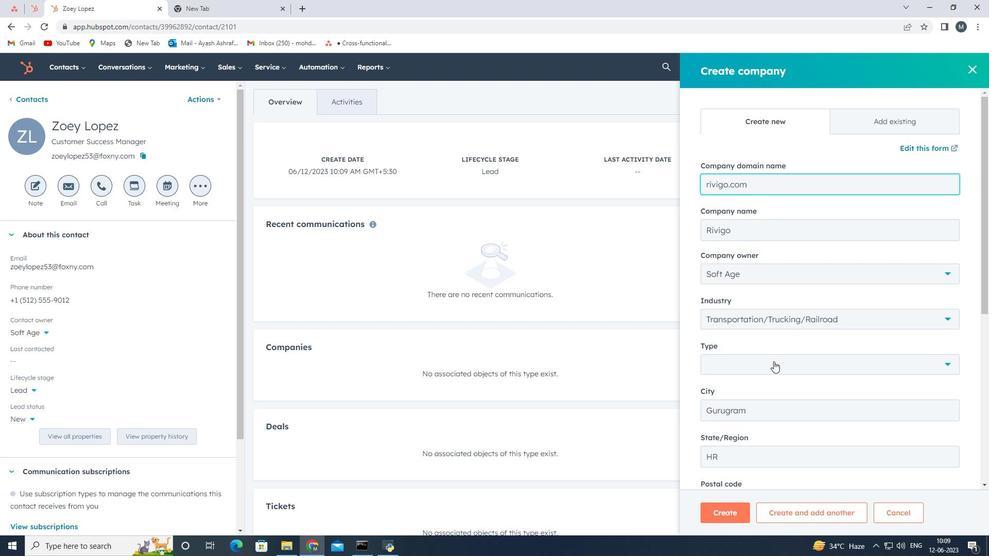 
Action: Mouse moved to (730, 449)
Screenshot: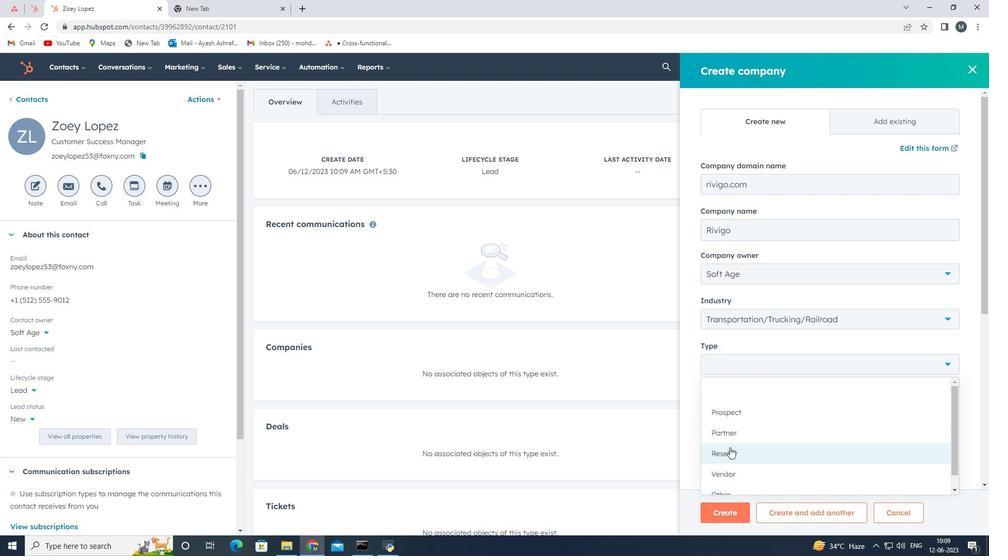 
Action: Mouse pressed left at (730, 449)
Screenshot: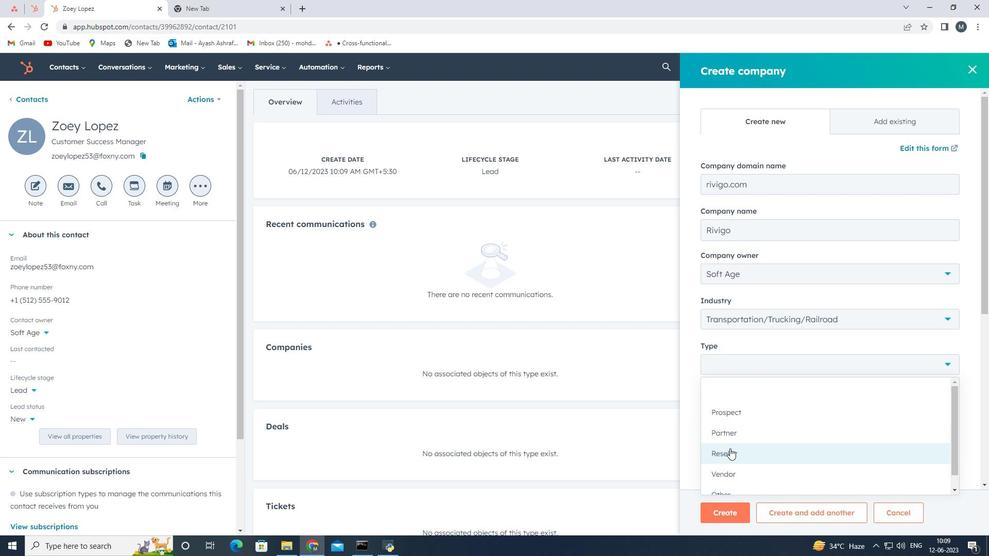 
Action: Mouse moved to (763, 416)
Screenshot: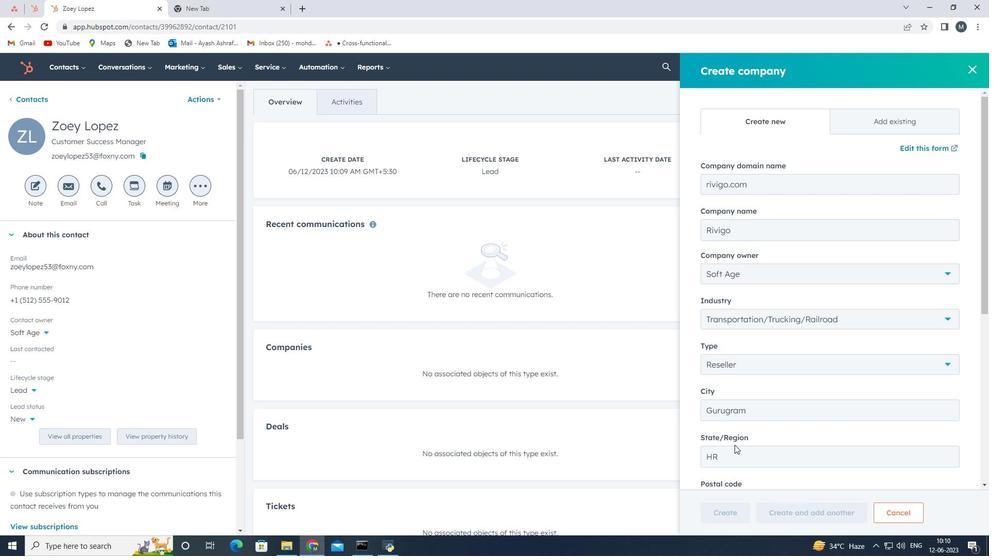 
Action: Mouse scrolled (763, 415) with delta (0, 0)
Screenshot: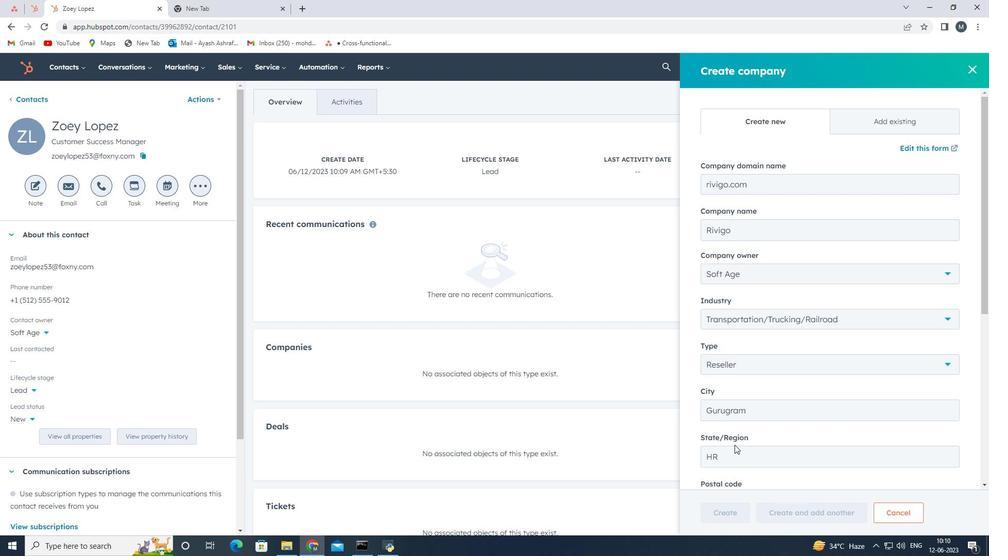 
Action: Mouse scrolled (763, 415) with delta (0, 0)
Screenshot: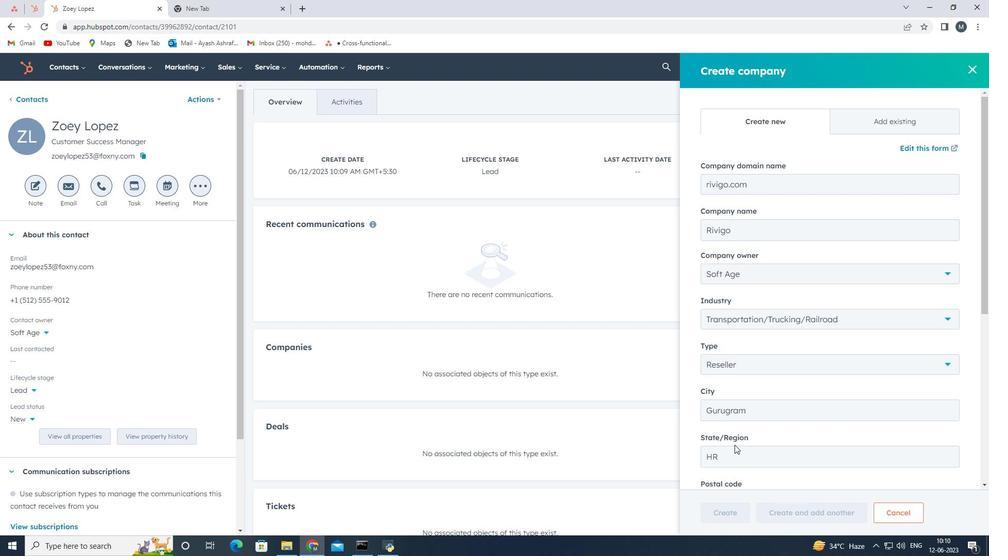 
Action: Mouse scrolled (763, 415) with delta (0, 0)
Screenshot: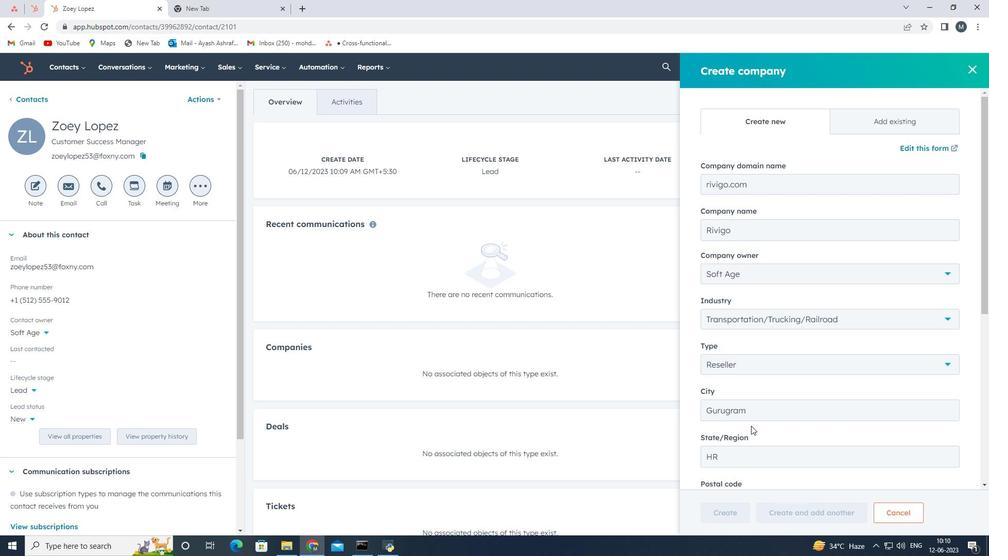 
Action: Mouse scrolled (763, 415) with delta (0, 0)
Screenshot: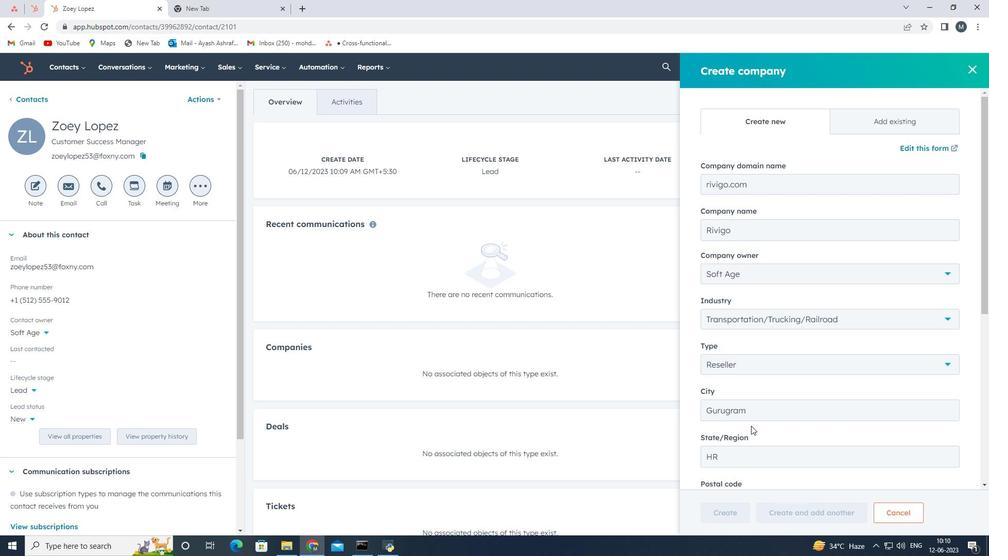 
Action: Mouse scrolled (763, 415) with delta (0, 0)
Screenshot: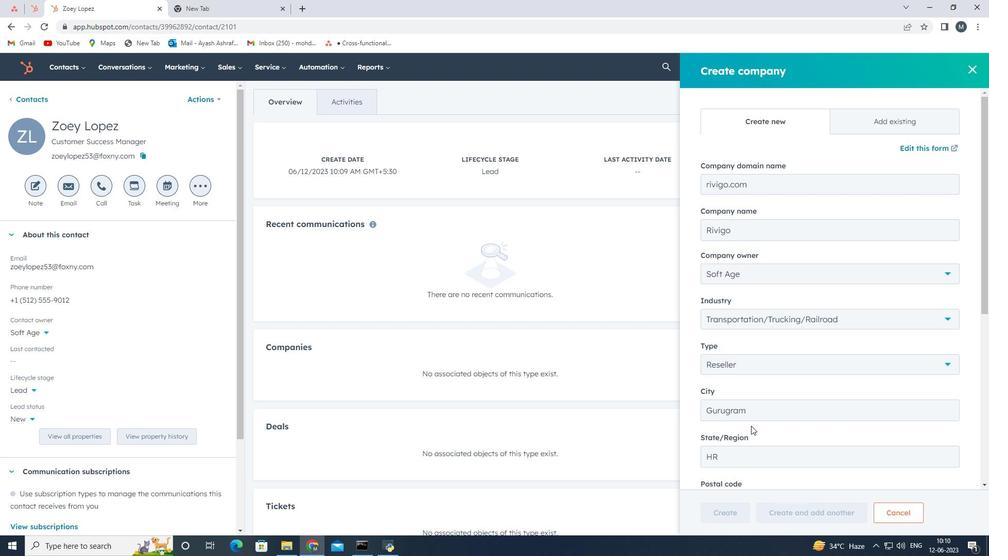 
Action: Mouse scrolled (763, 415) with delta (0, 0)
Screenshot: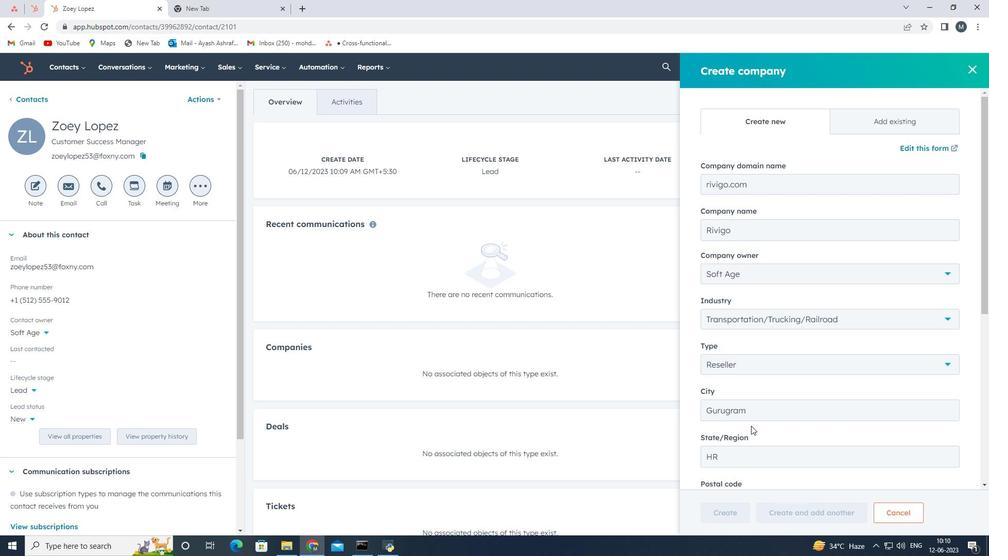 
Action: Mouse moved to (722, 512)
Screenshot: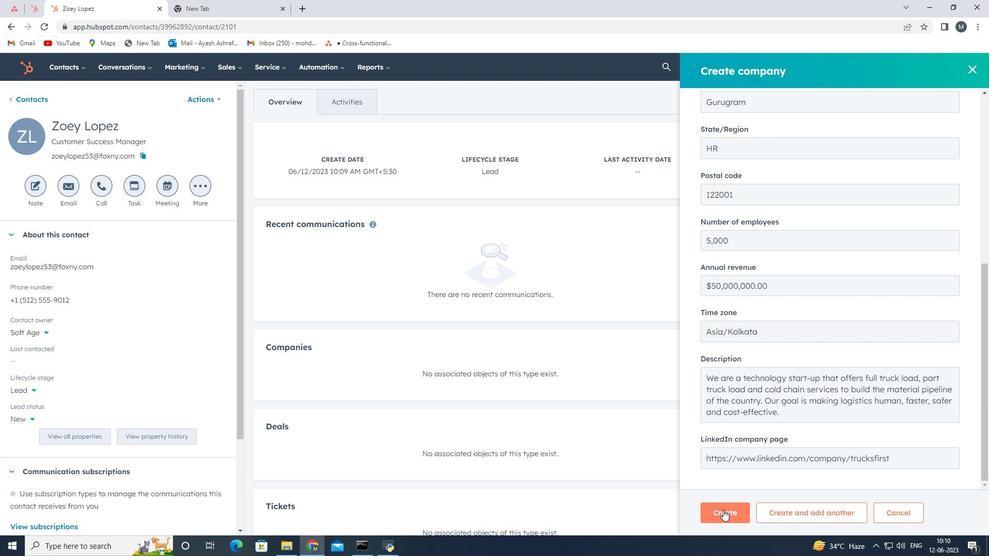 
Action: Mouse pressed left at (722, 512)
Screenshot: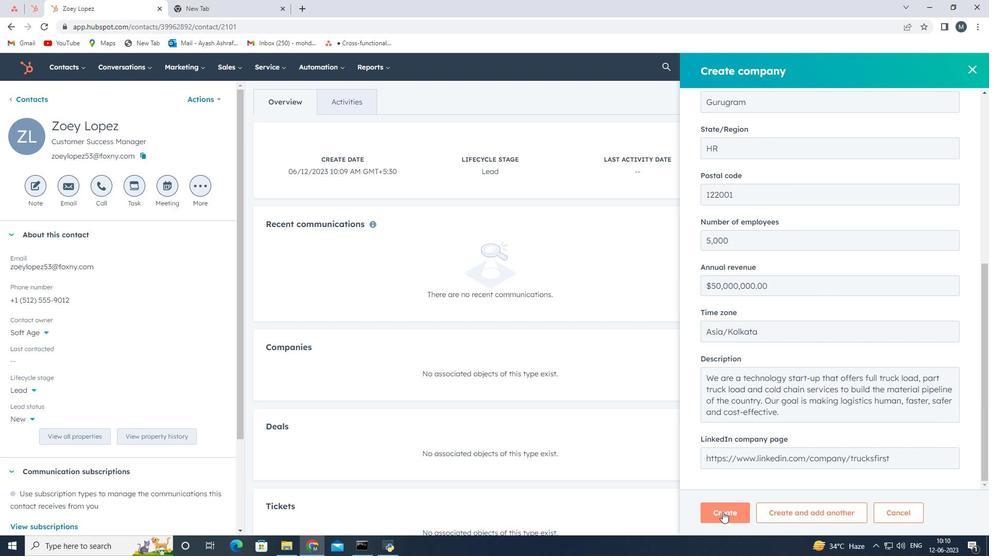 
Action: Mouse moved to (385, 344)
Screenshot: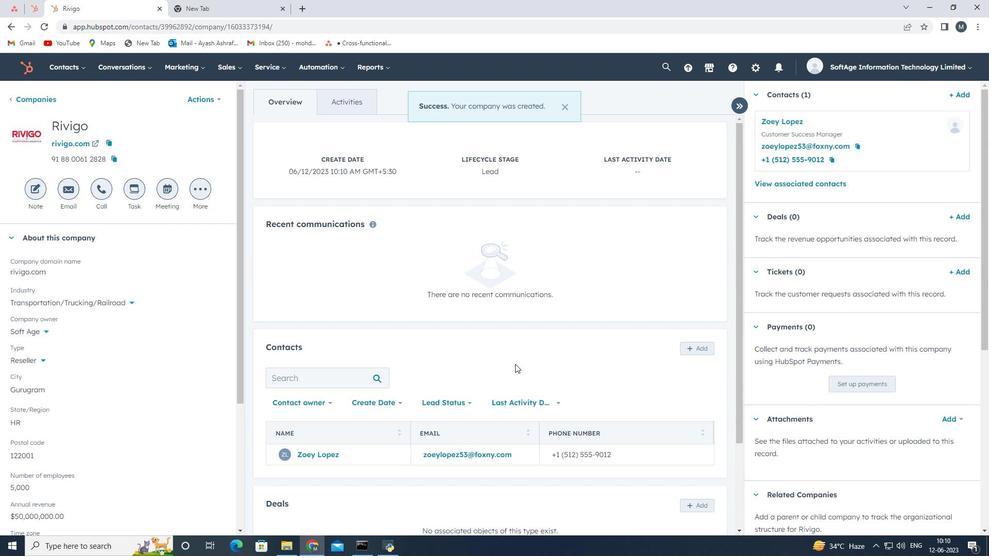 
